 Task: Add a signature Kristen Martinez containing Have a great National Child Health Day, Kristen Martinez to email address softage.3@softage.net and add a folder Shipping and receiving
Action: Mouse moved to (90, 108)
Screenshot: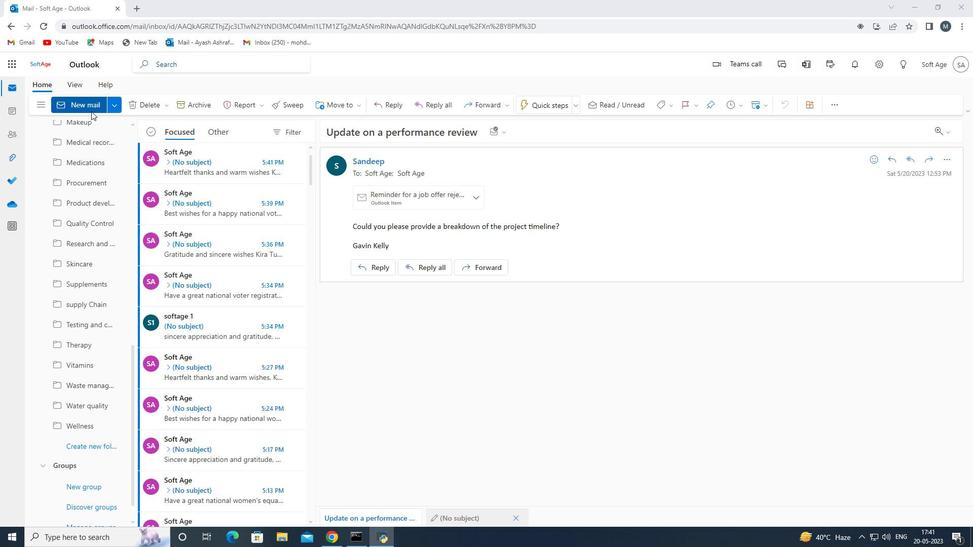 
Action: Mouse pressed left at (90, 108)
Screenshot: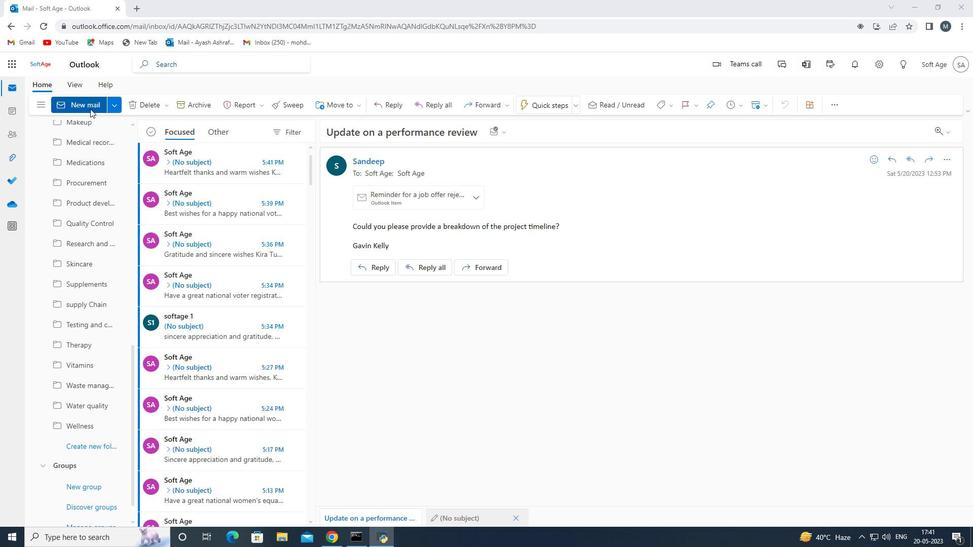 
Action: Mouse moved to (379, 155)
Screenshot: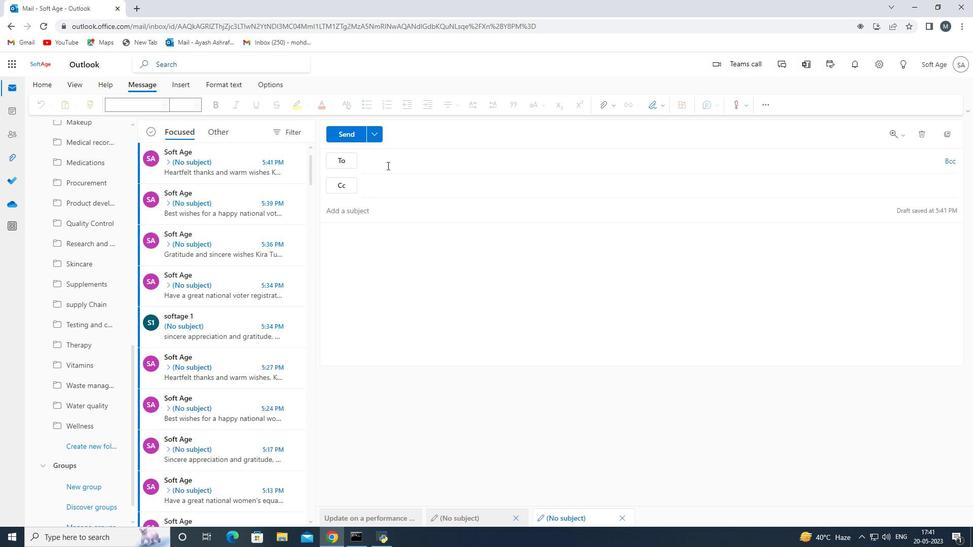 
Action: Mouse pressed left at (379, 155)
Screenshot: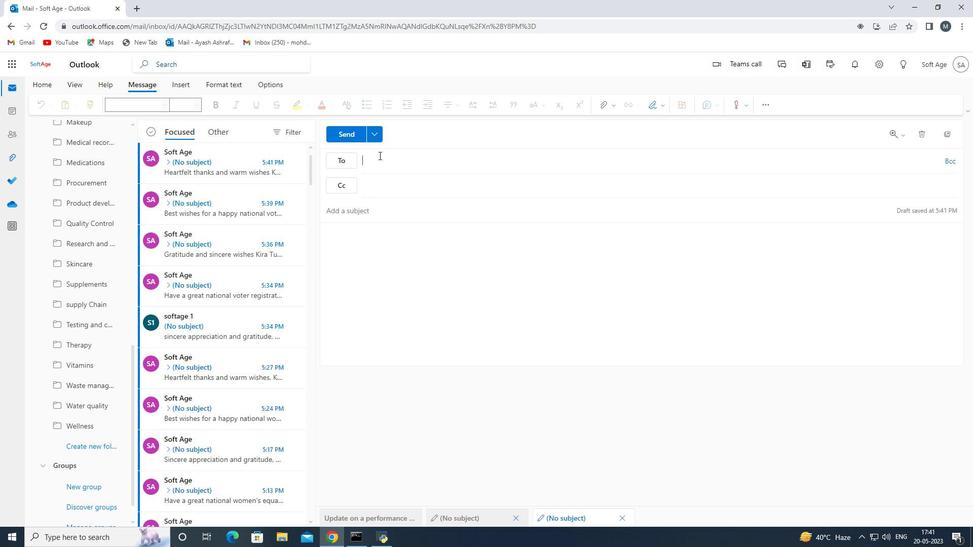 
Action: Mouse moved to (654, 107)
Screenshot: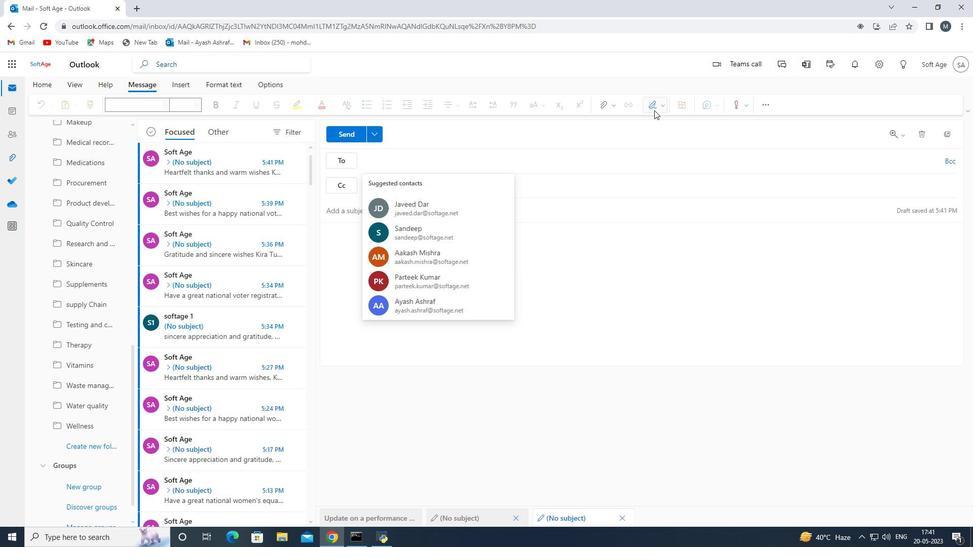 
Action: Mouse pressed left at (654, 107)
Screenshot: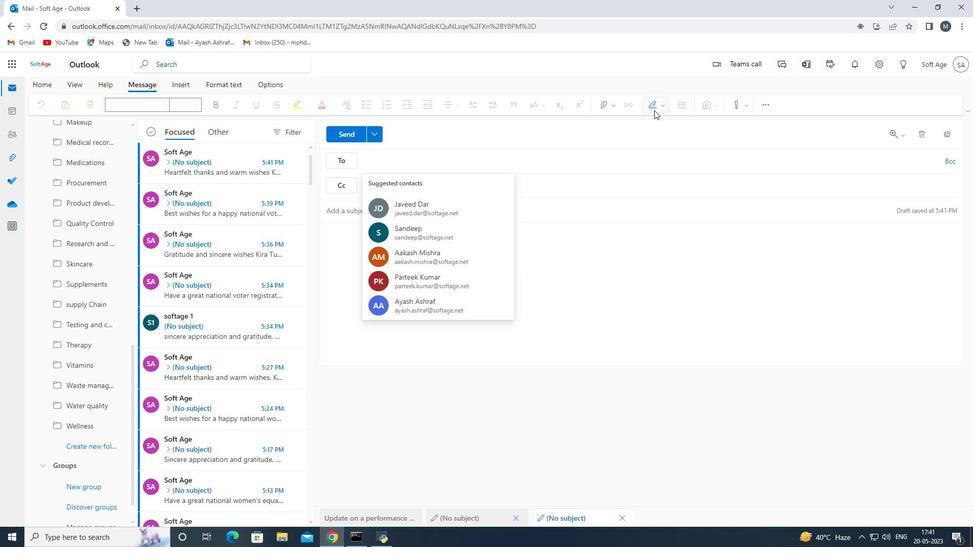 
Action: Mouse moved to (631, 153)
Screenshot: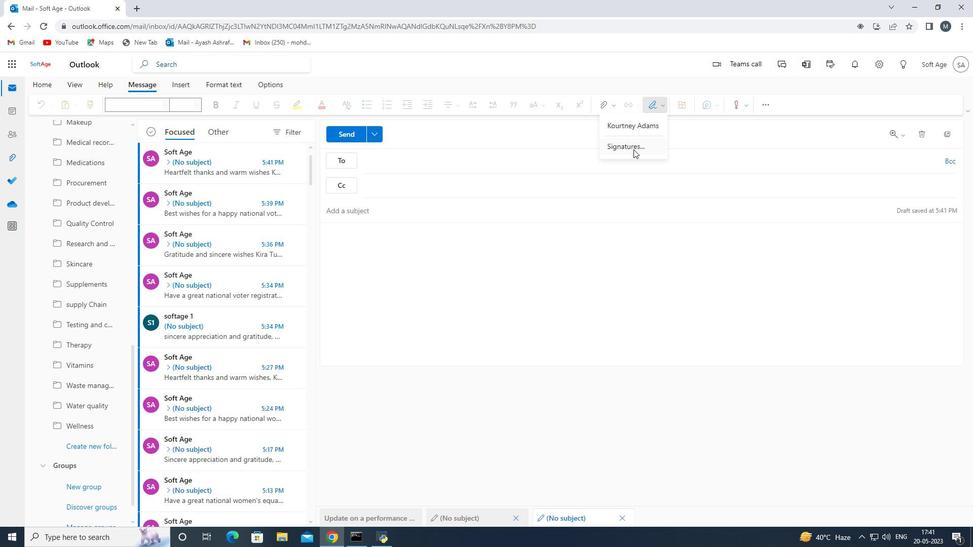
Action: Mouse pressed left at (631, 153)
Screenshot: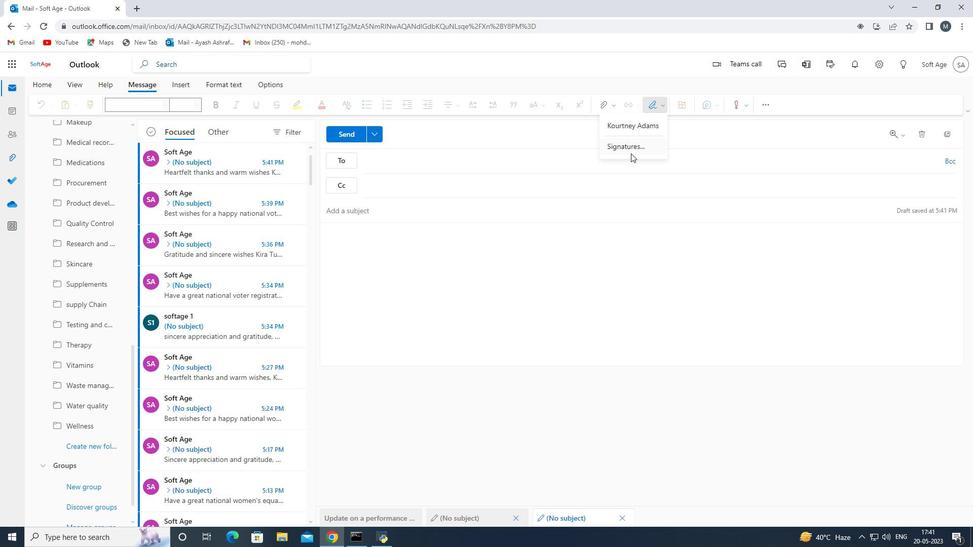 
Action: Mouse moved to (678, 186)
Screenshot: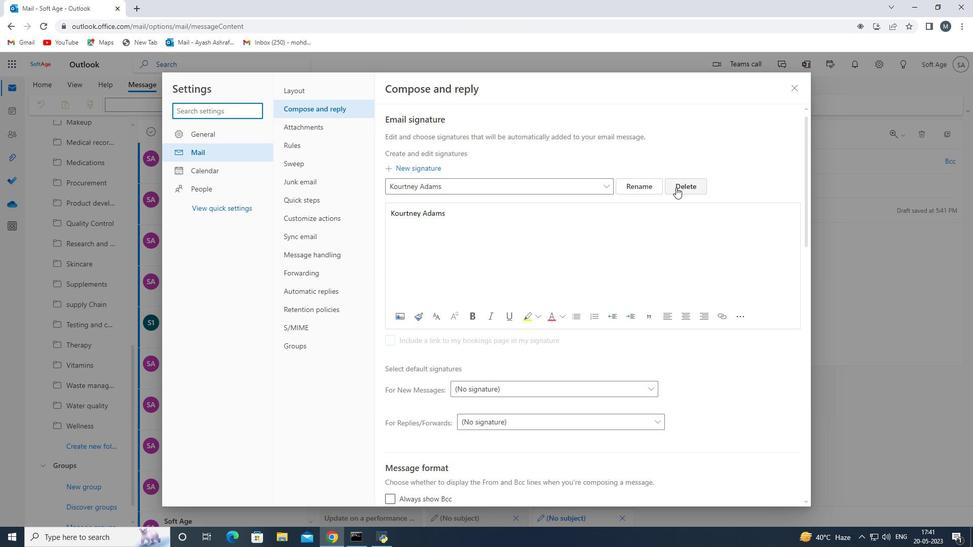 
Action: Mouse pressed left at (678, 186)
Screenshot: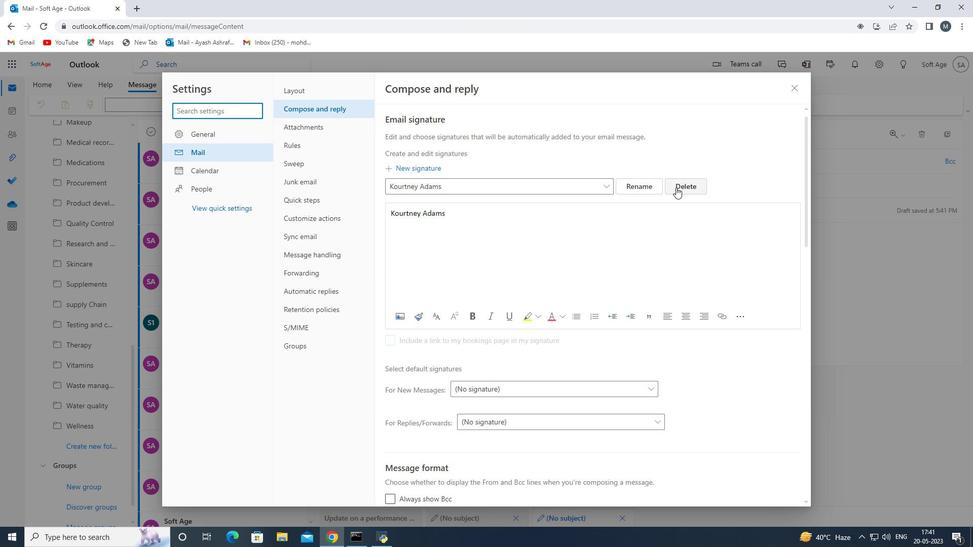 
Action: Mouse moved to (519, 188)
Screenshot: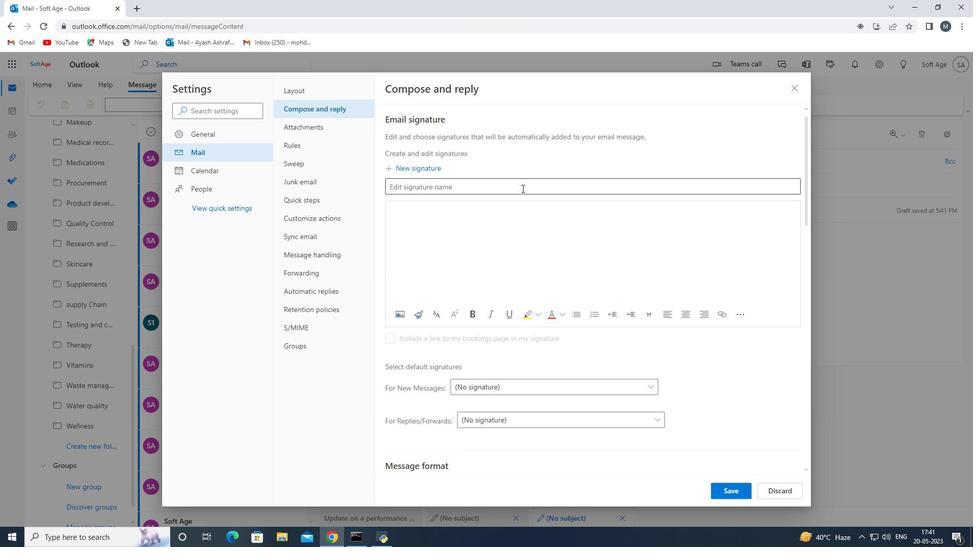 
Action: Mouse pressed left at (519, 188)
Screenshot: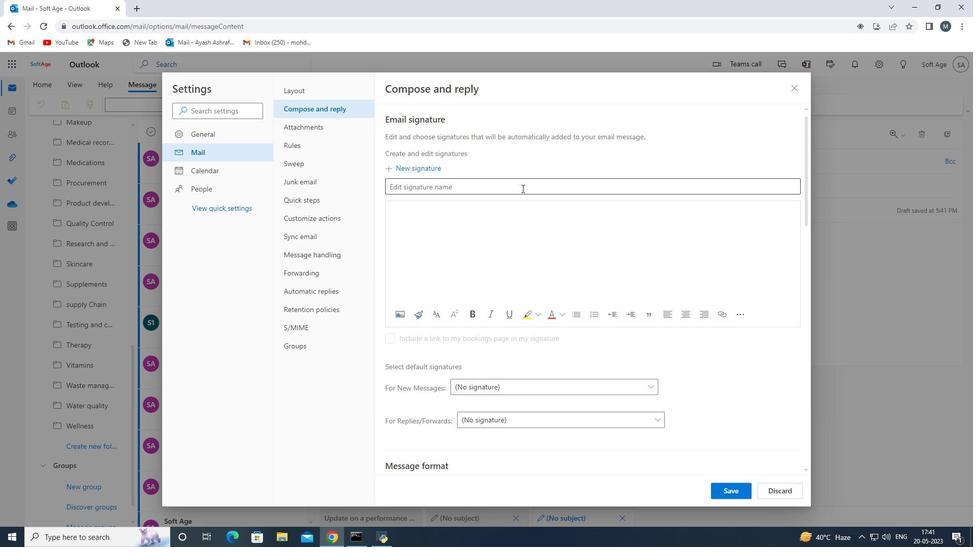 
Action: Mouse moved to (519, 188)
Screenshot: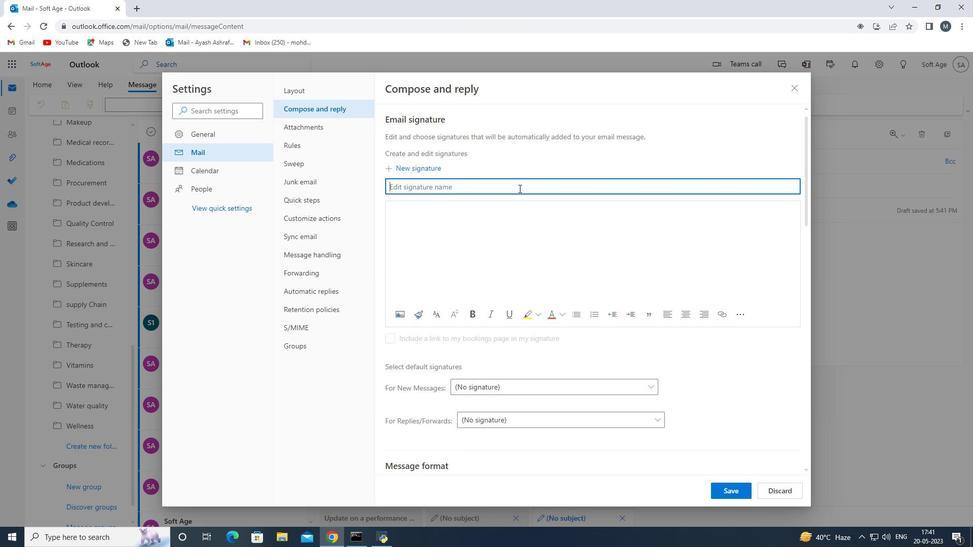 
Action: Key pressed <Key.shift>Kristen<Key.space><Key.shift>Martinez<Key.space>
Screenshot: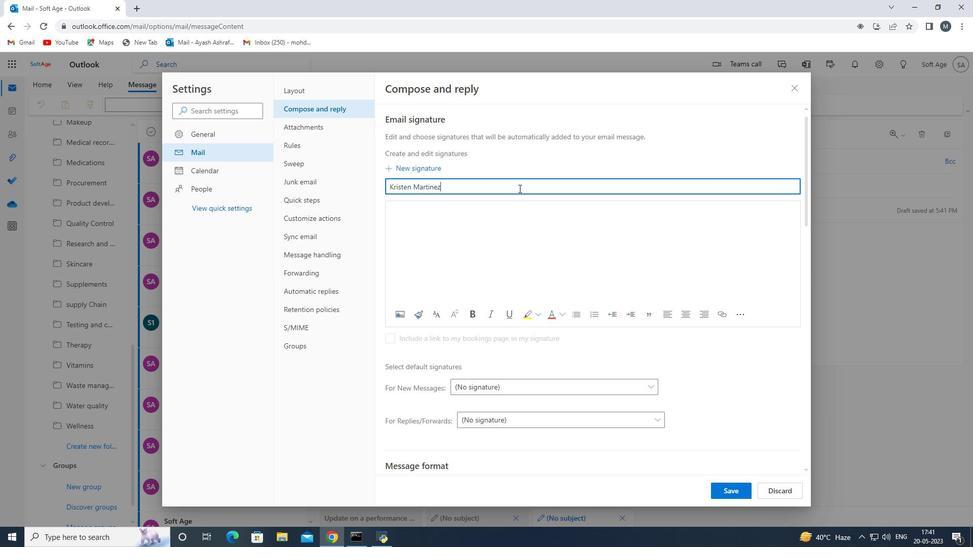 
Action: Mouse moved to (490, 239)
Screenshot: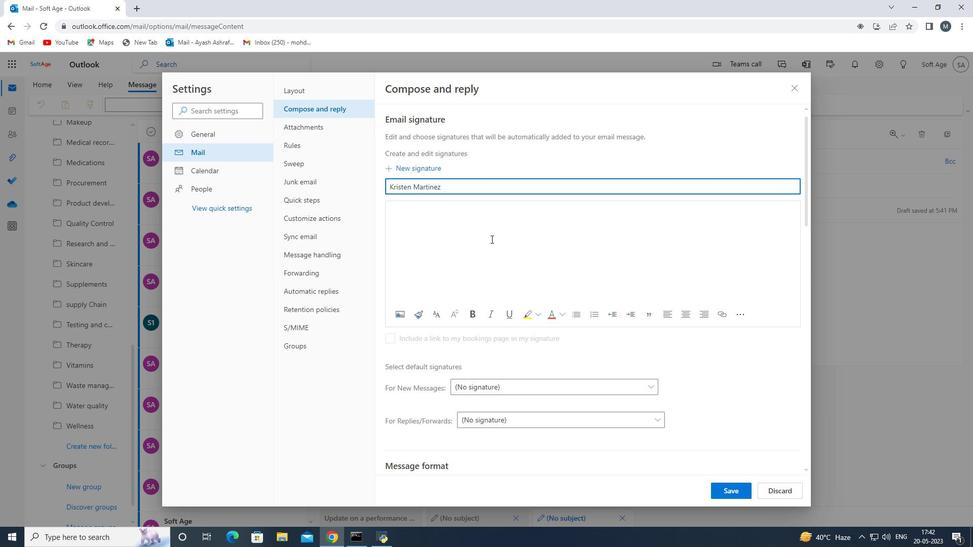 
Action: Mouse pressed left at (490, 239)
Screenshot: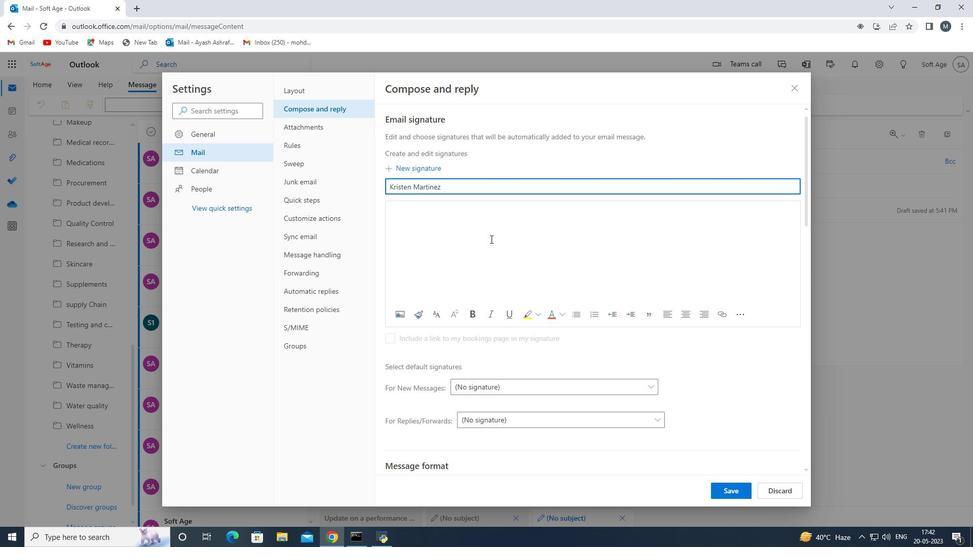 
Action: Key pressed <Key.enter><Key.shift>Kristen<Key.space><Key.shift><Key.shift>Martinez<Key.space>
Screenshot: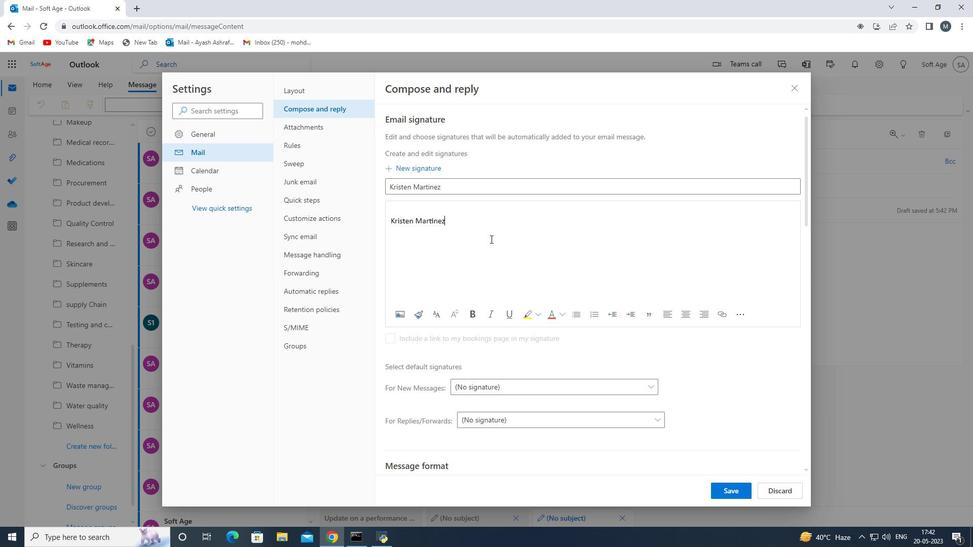 
Action: Mouse moved to (717, 492)
Screenshot: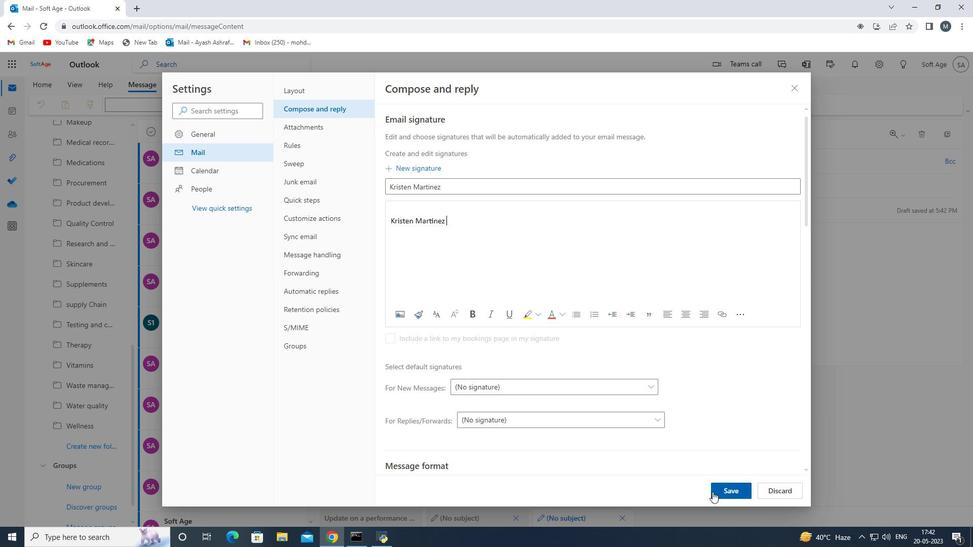 
Action: Mouse pressed left at (717, 492)
Screenshot: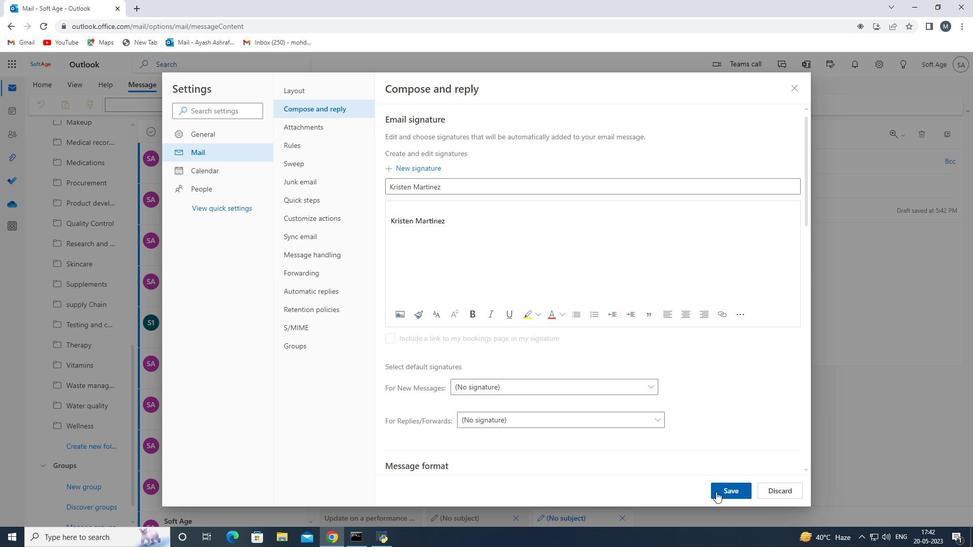
Action: Mouse moved to (797, 88)
Screenshot: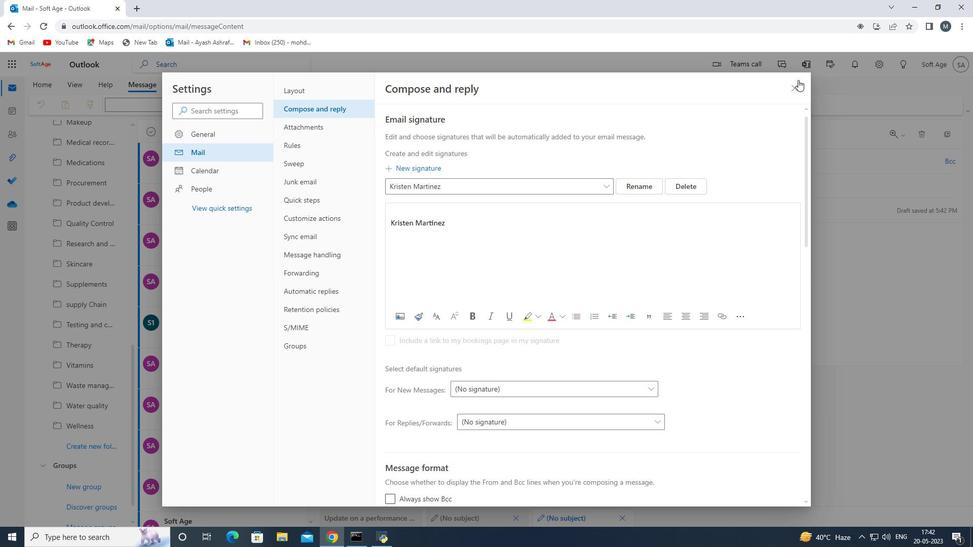 
Action: Mouse pressed left at (797, 88)
Screenshot: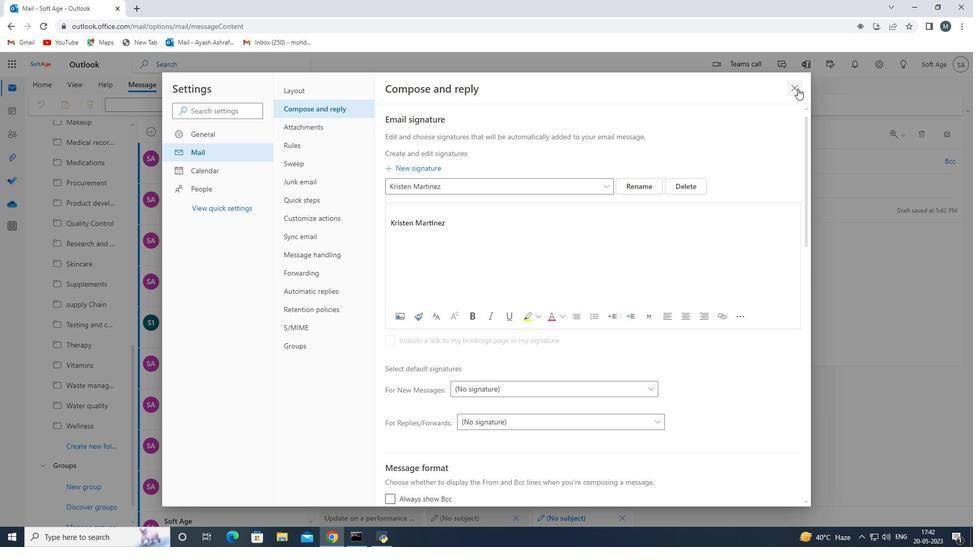 
Action: Mouse moved to (409, 254)
Screenshot: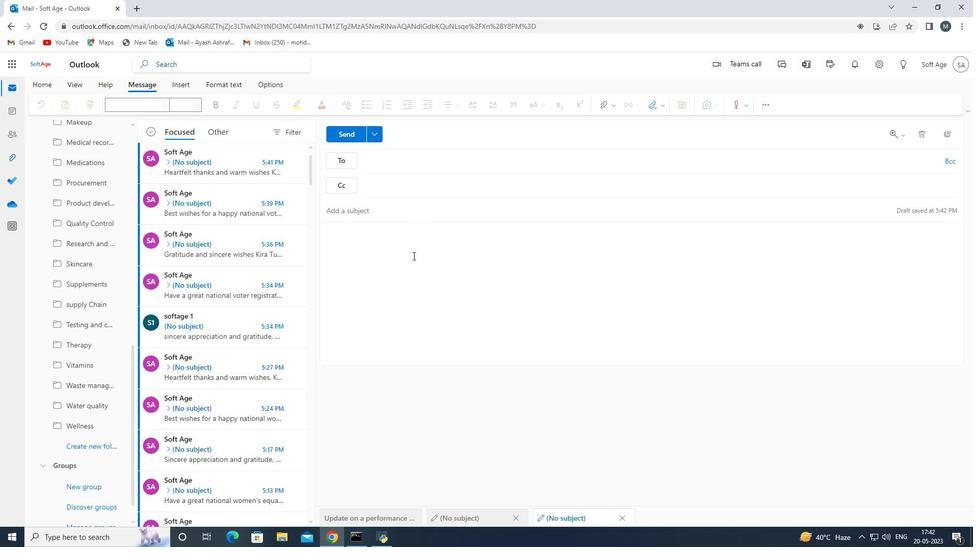 
Action: Mouse pressed left at (409, 254)
Screenshot: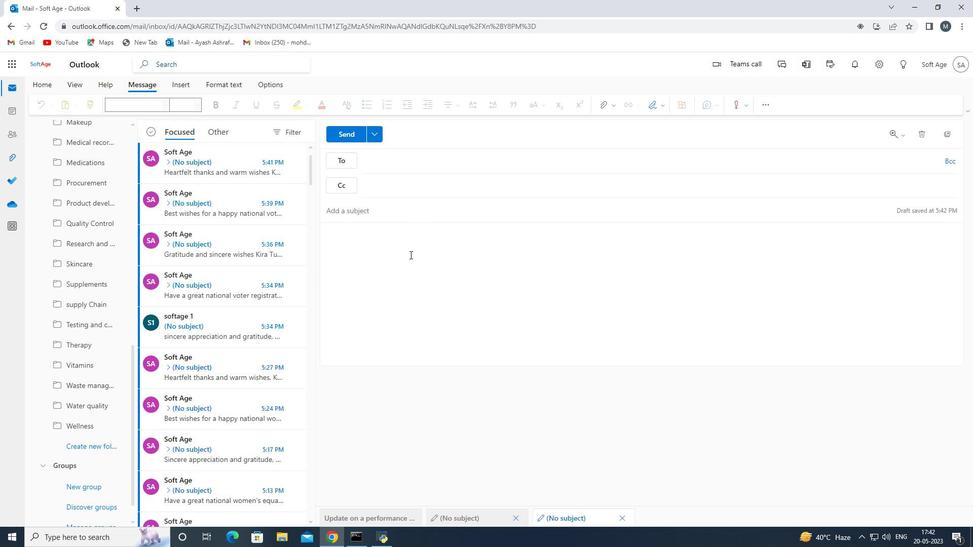 
Action: Mouse moved to (656, 110)
Screenshot: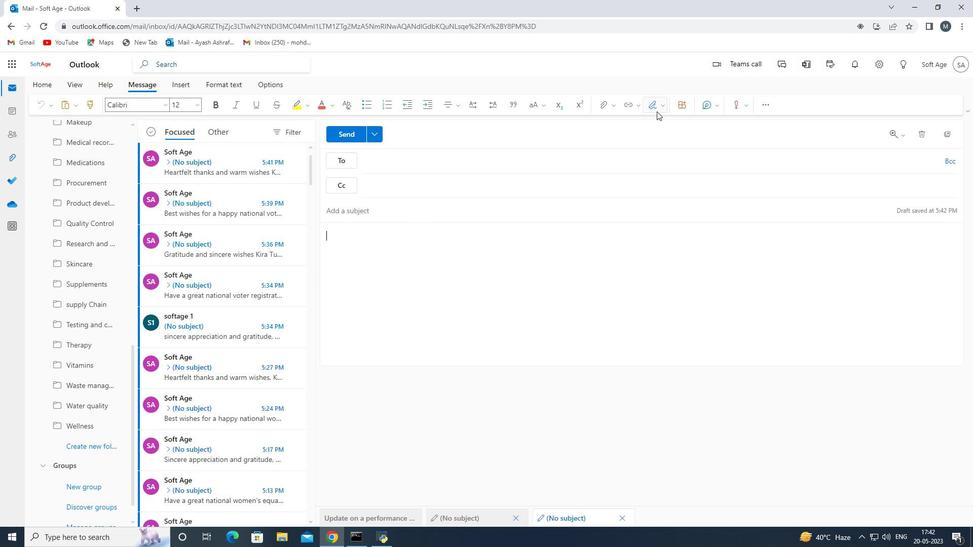 
Action: Mouse pressed left at (656, 110)
Screenshot: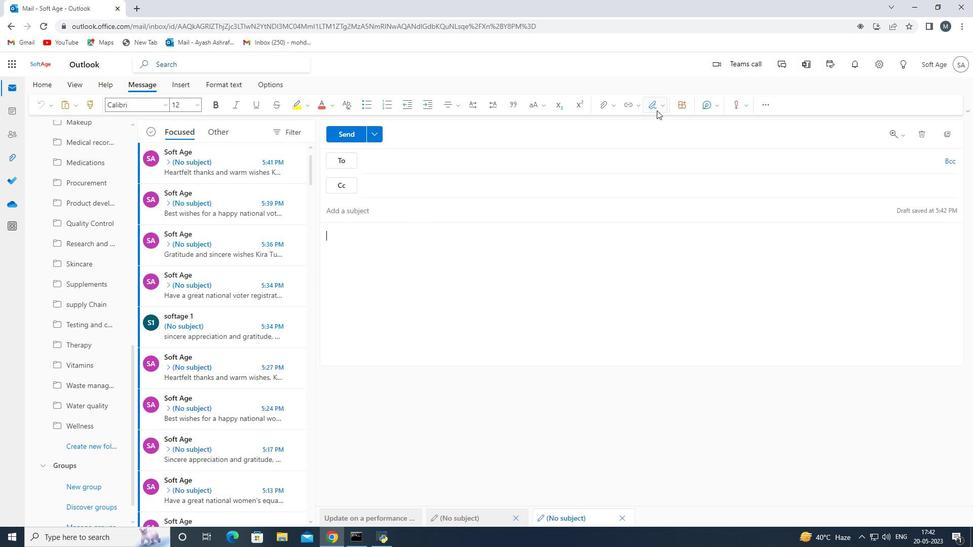 
Action: Mouse moved to (643, 125)
Screenshot: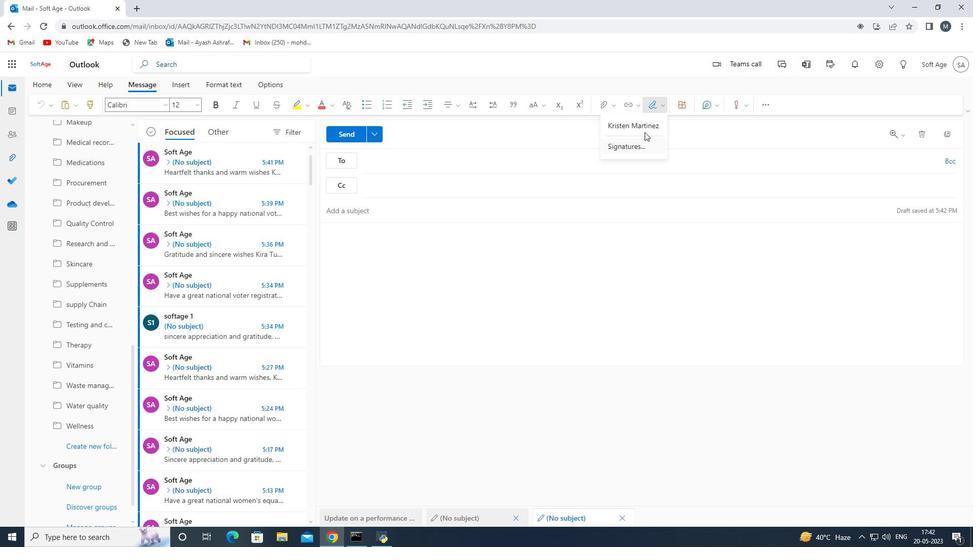 
Action: Mouse pressed left at (643, 125)
Screenshot: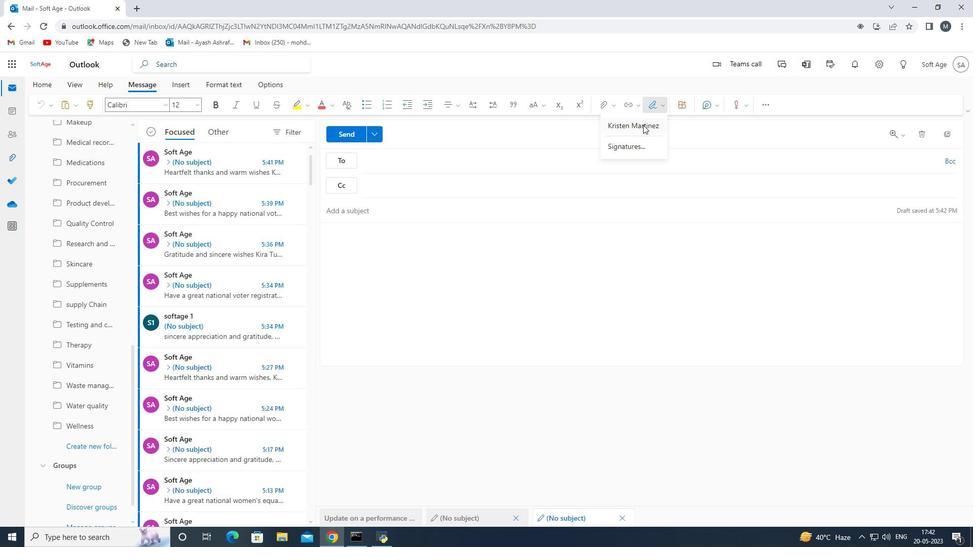 
Action: Mouse moved to (395, 227)
Screenshot: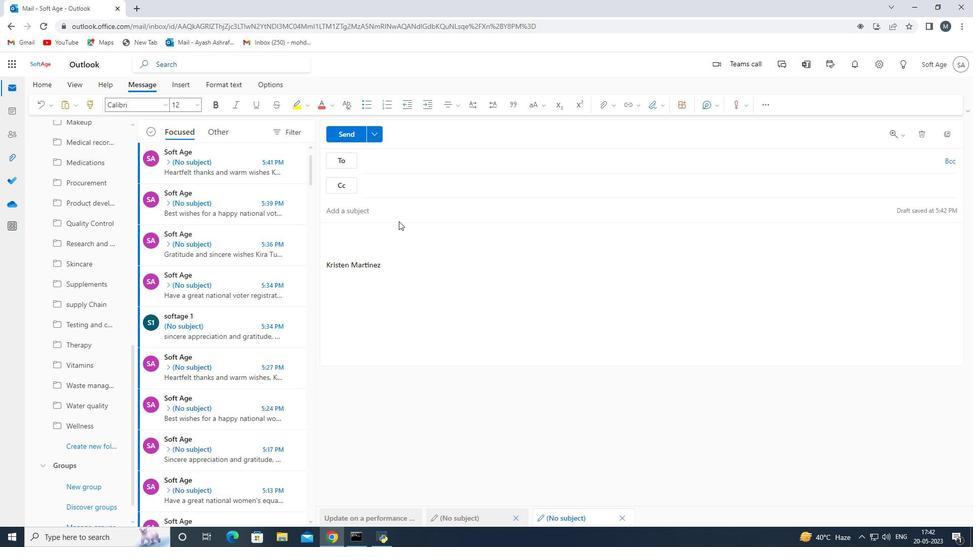 
Action: Mouse pressed left at (395, 227)
Screenshot: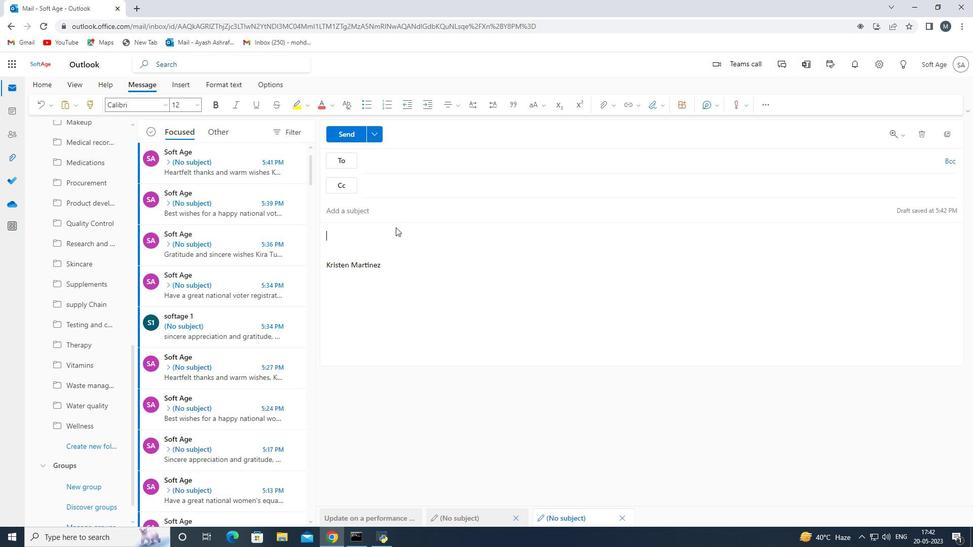 
Action: Key pressed hav
Screenshot: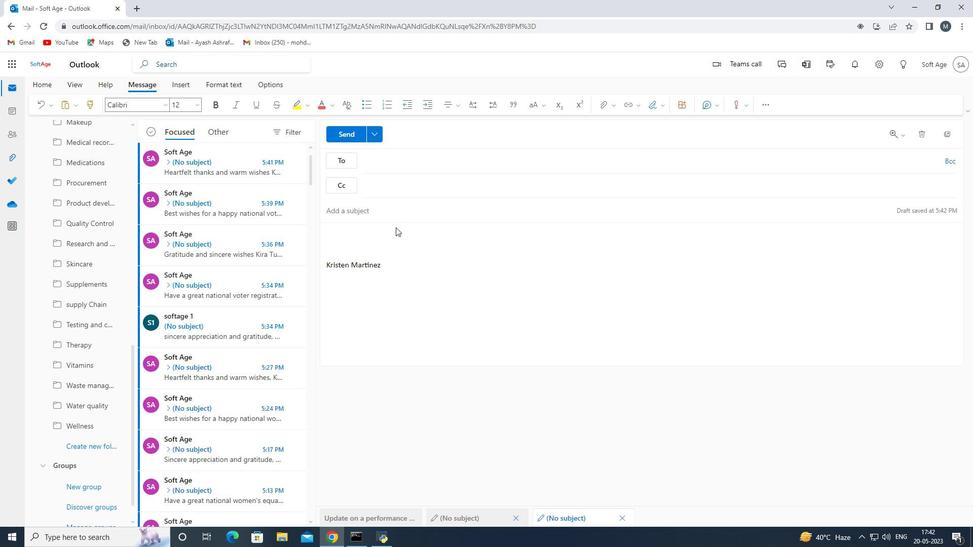 
Action: Mouse moved to (398, 239)
Screenshot: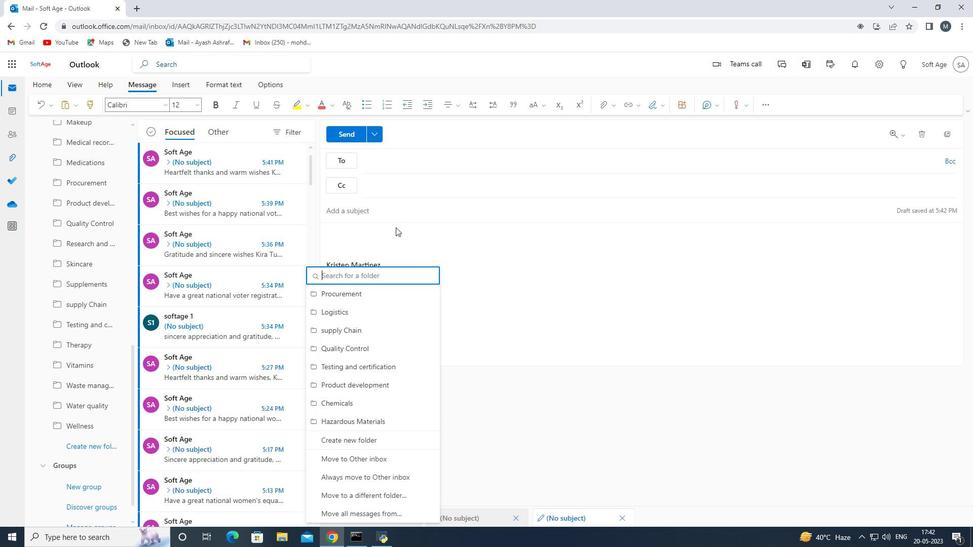 
Action: Mouse pressed left at (398, 239)
Screenshot: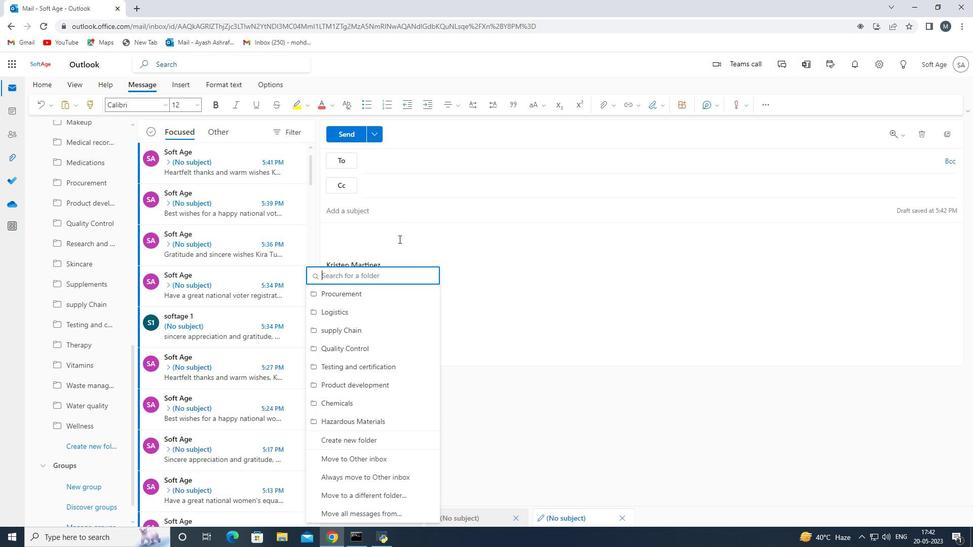 
Action: Mouse moved to (379, 244)
Screenshot: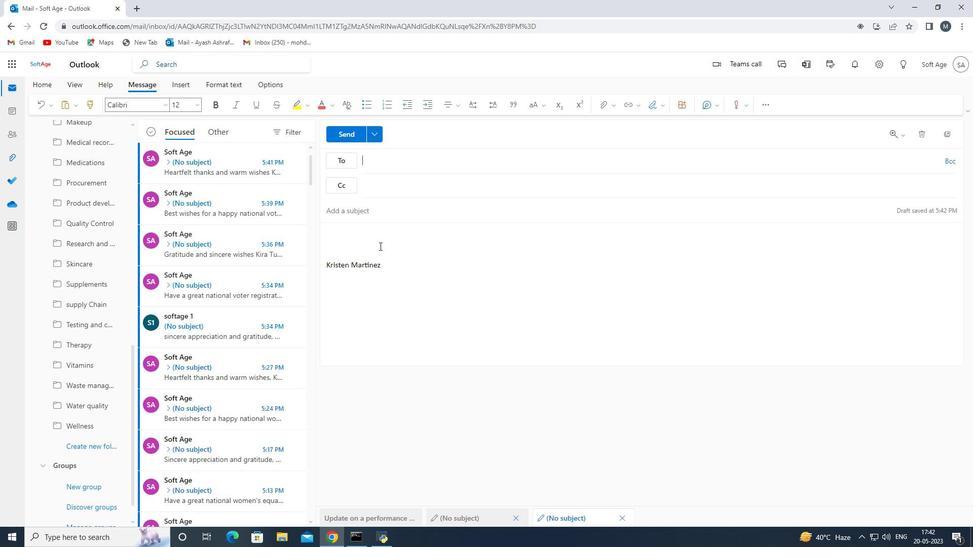 
Action: Mouse pressed left at (379, 244)
Screenshot: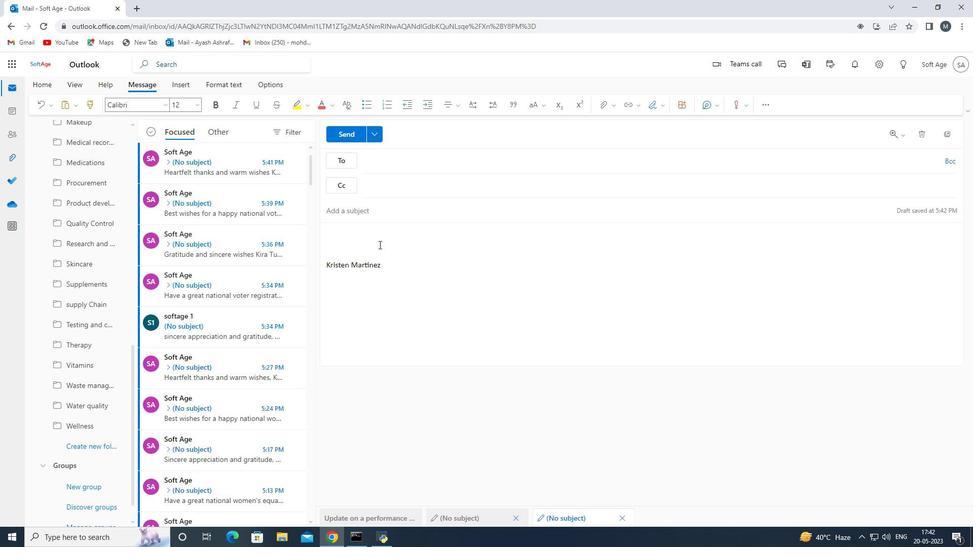 
Action: Mouse moved to (361, 232)
Screenshot: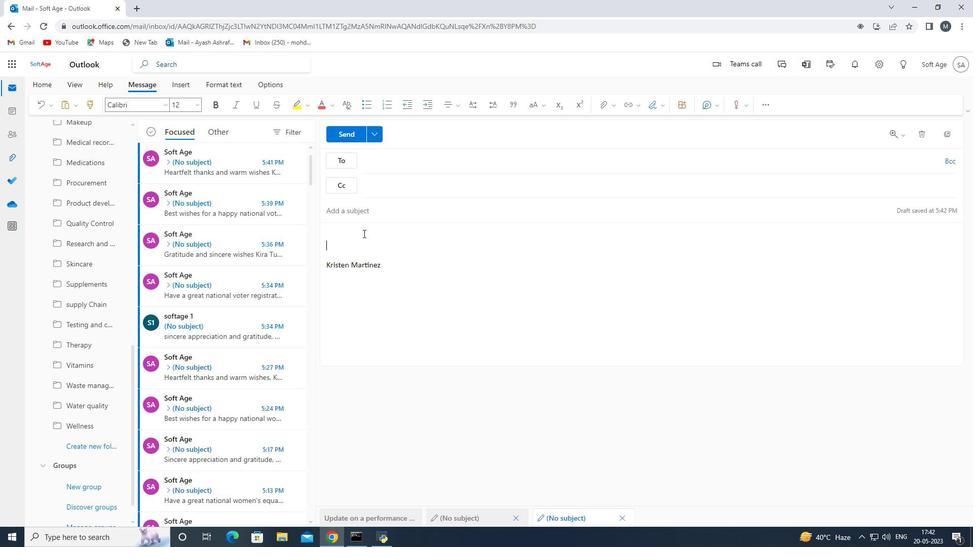 
Action: Mouse pressed left at (361, 232)
Screenshot: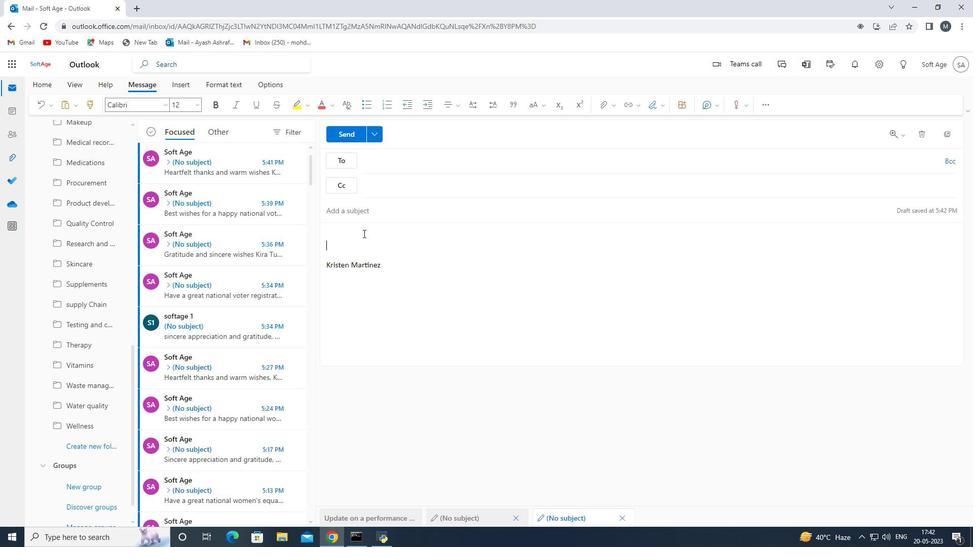 
Action: Key pressed <Key.shift>have<Key.space><Key.backspace><Key.backspace><Key.backspace><Key.backspace><Key.backspace><Key.shift>Have<Key.space>a<Key.space>great<Key.space>national<Key.space>child<Key.space>health<Key.space>day<Key.space>
Screenshot: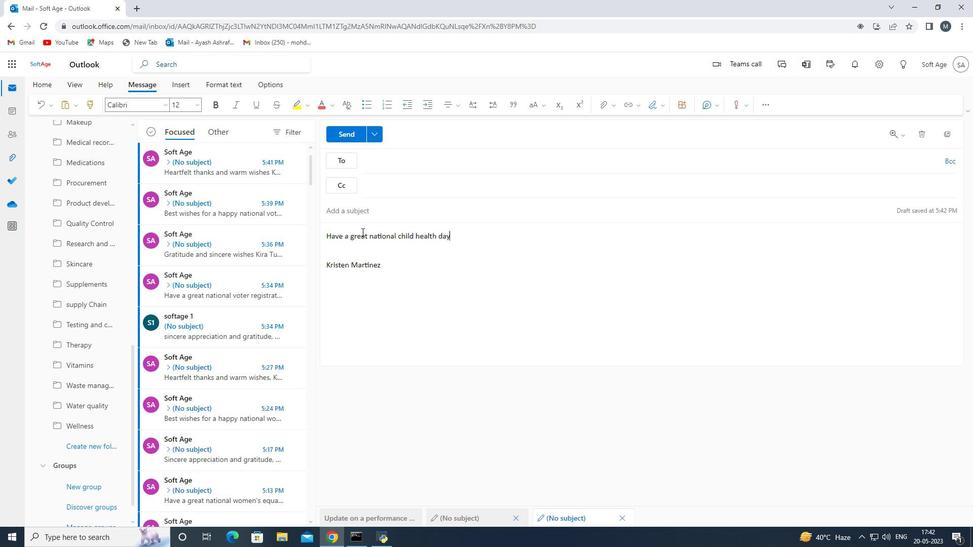 
Action: Mouse moved to (390, 164)
Screenshot: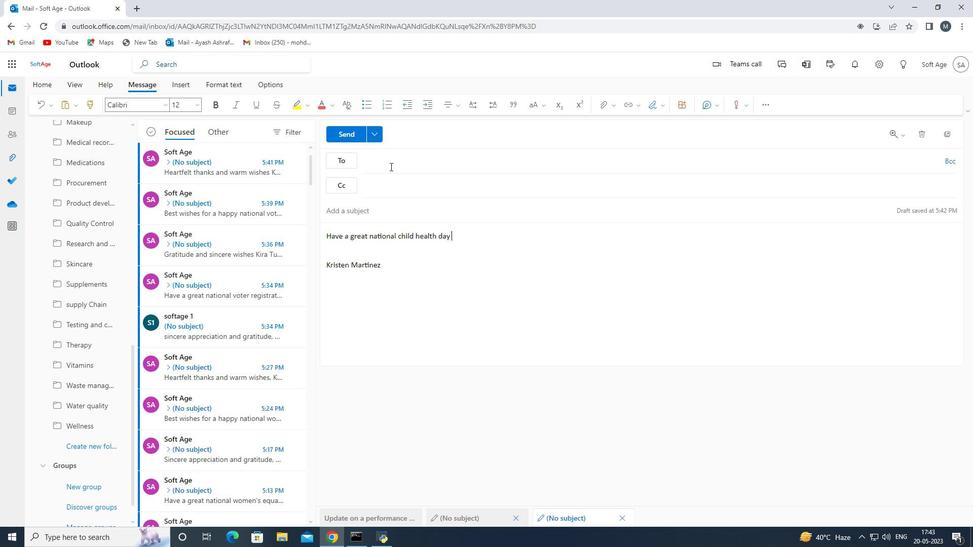 
Action: Mouse pressed left at (390, 164)
Screenshot: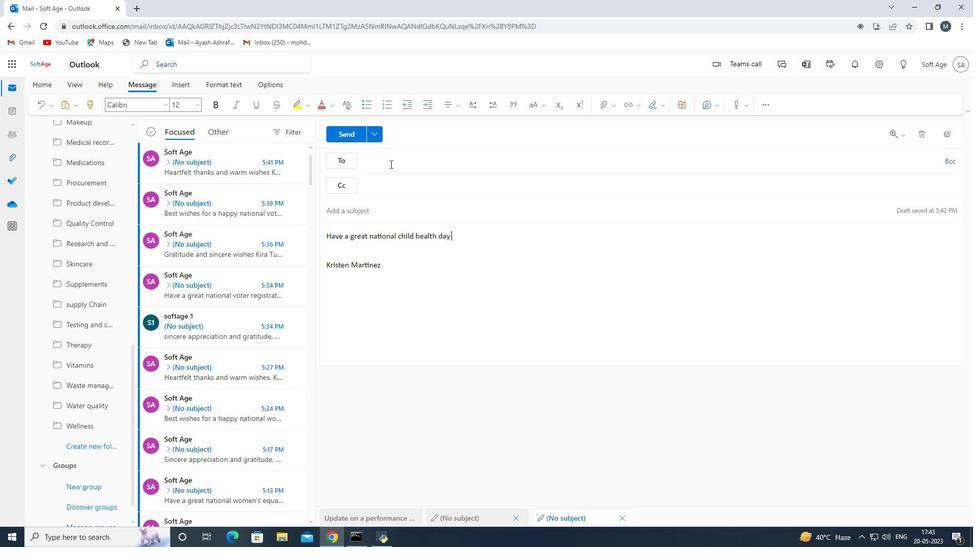
Action: Key pressed softage.3<Key.shift>@softage,
Screenshot: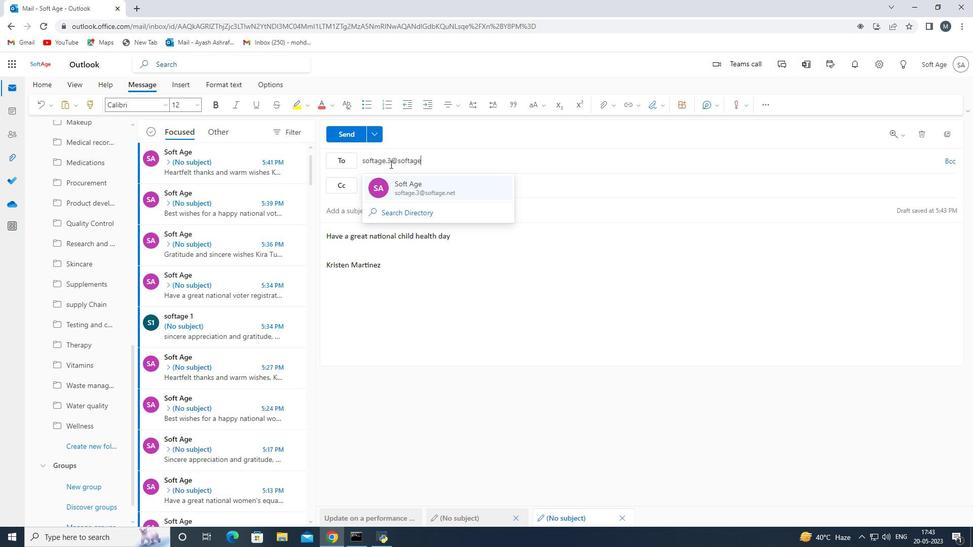 
Action: Mouse moved to (388, 163)
Screenshot: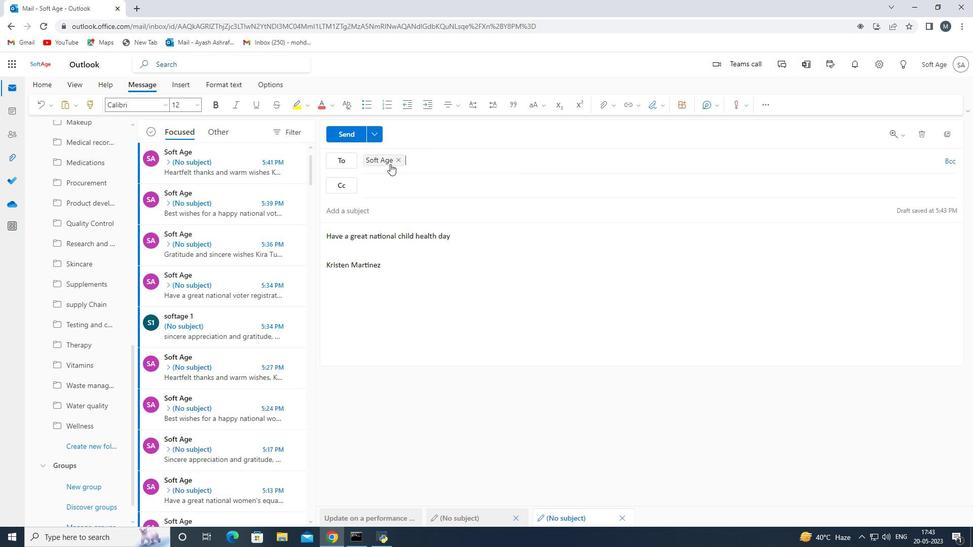 
Action: Mouse pressed left at (388, 163)
Screenshot: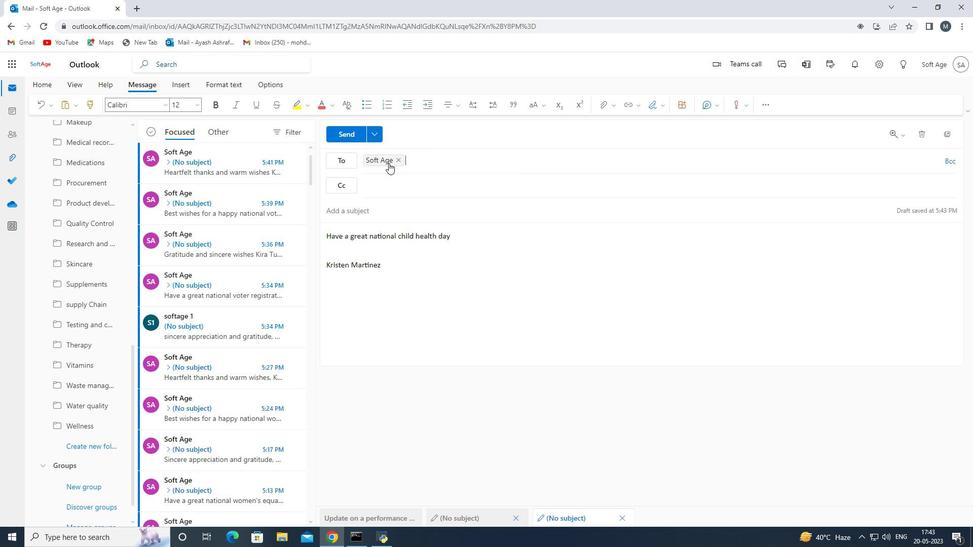 
Action: Mouse moved to (384, 160)
Screenshot: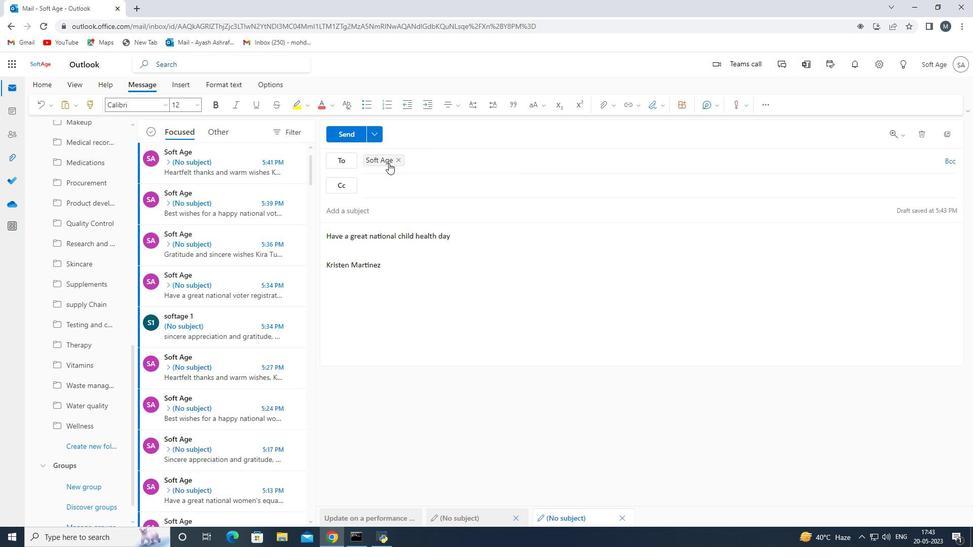 
Action: Mouse pressed left at (384, 160)
Screenshot: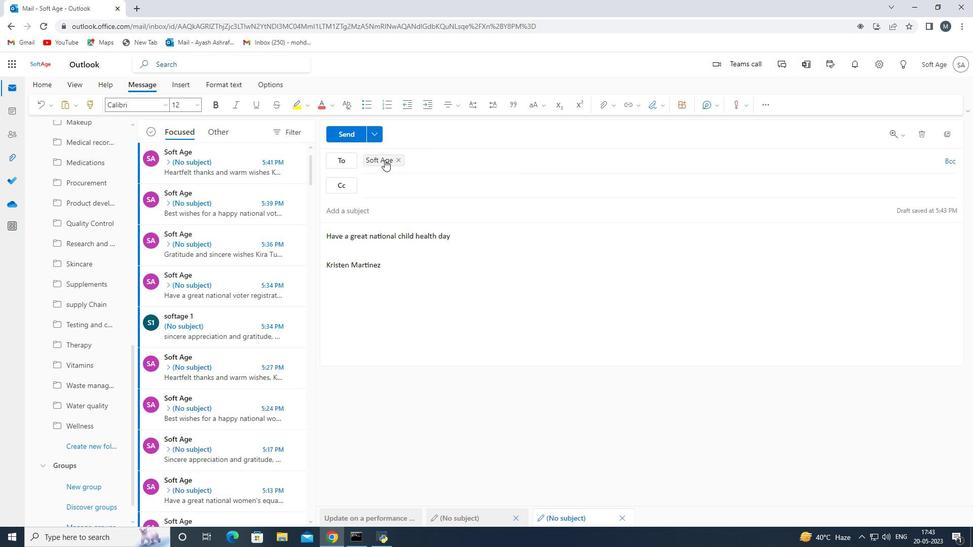 
Action: Mouse pressed left at (384, 160)
Screenshot: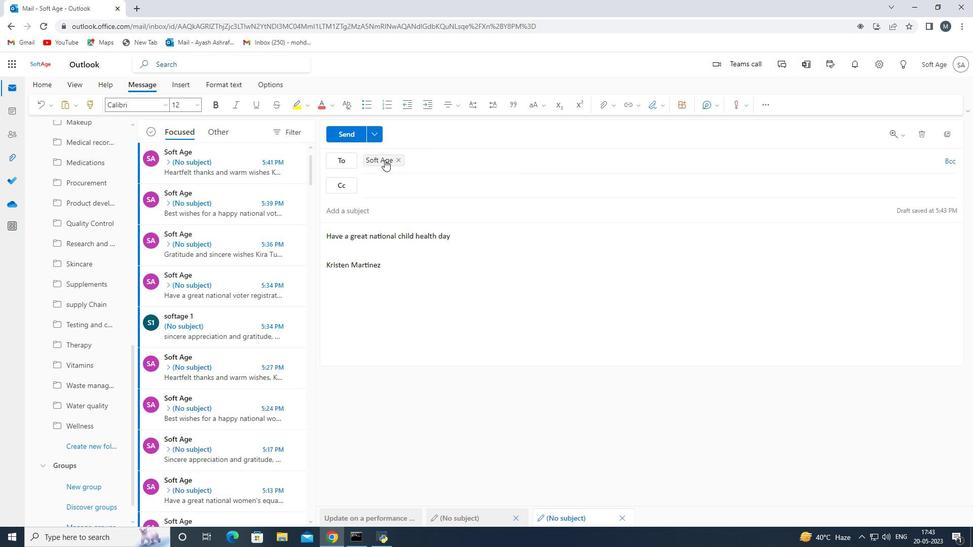 
Action: Mouse pressed left at (384, 160)
Screenshot: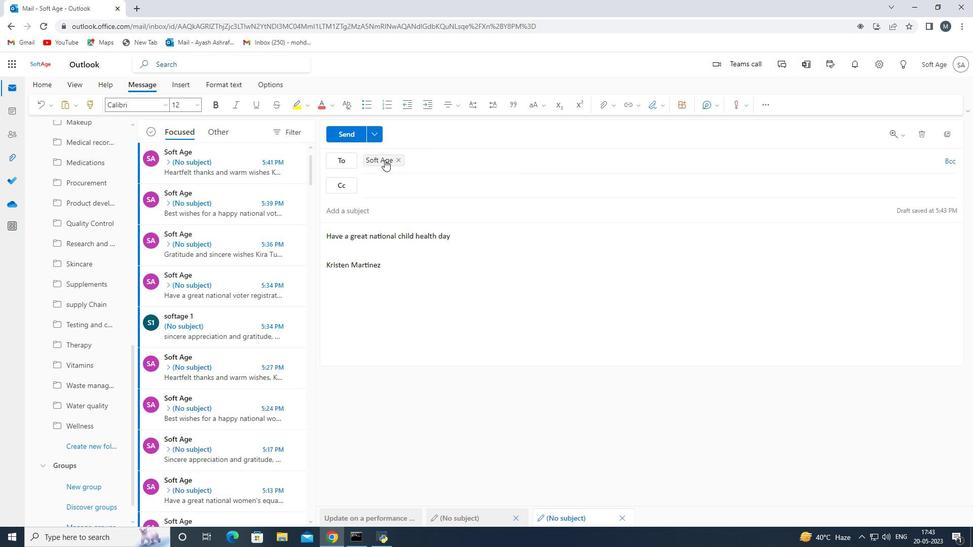 
Action: Mouse moved to (684, 78)
Screenshot: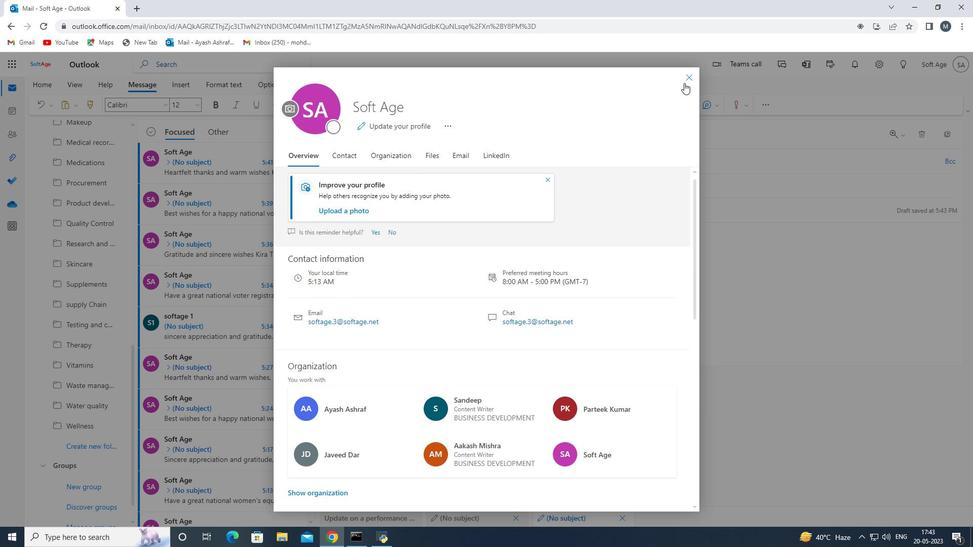 
Action: Mouse pressed left at (684, 78)
Screenshot: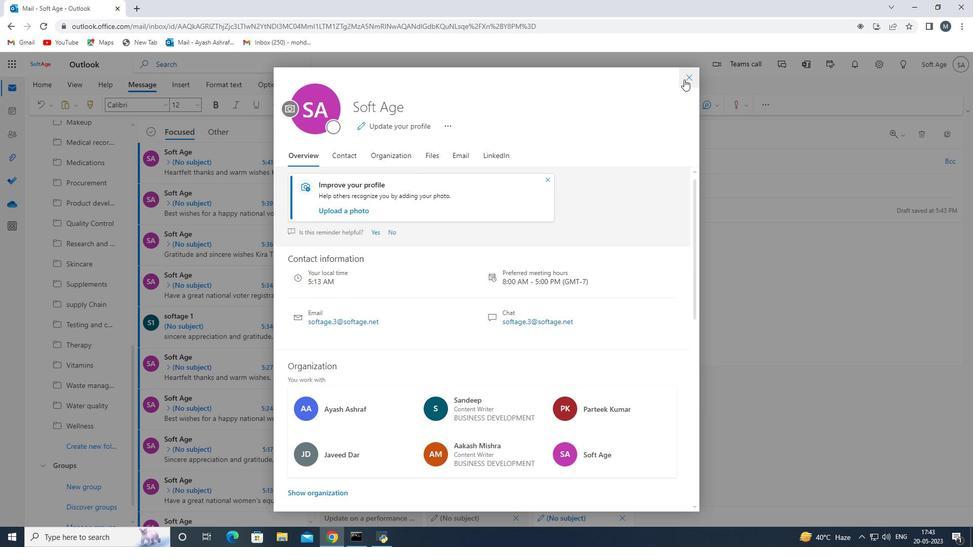
Action: Mouse moved to (400, 162)
Screenshot: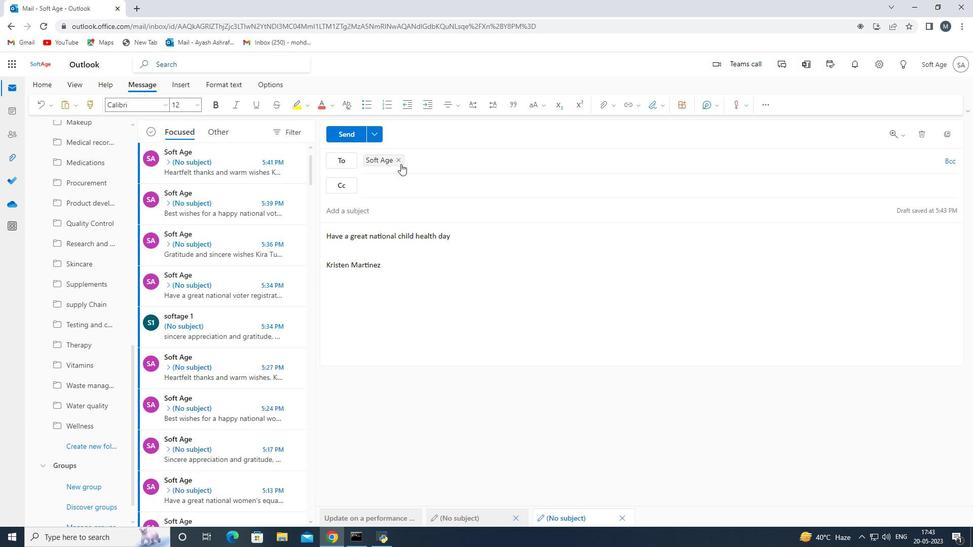 
Action: Mouse pressed left at (400, 162)
Screenshot: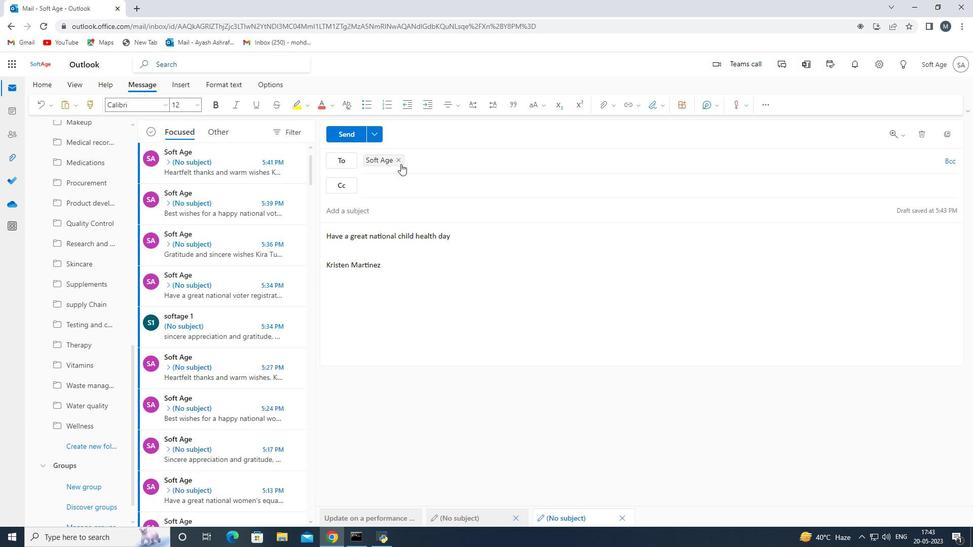 
Action: Mouse moved to (399, 166)
Screenshot: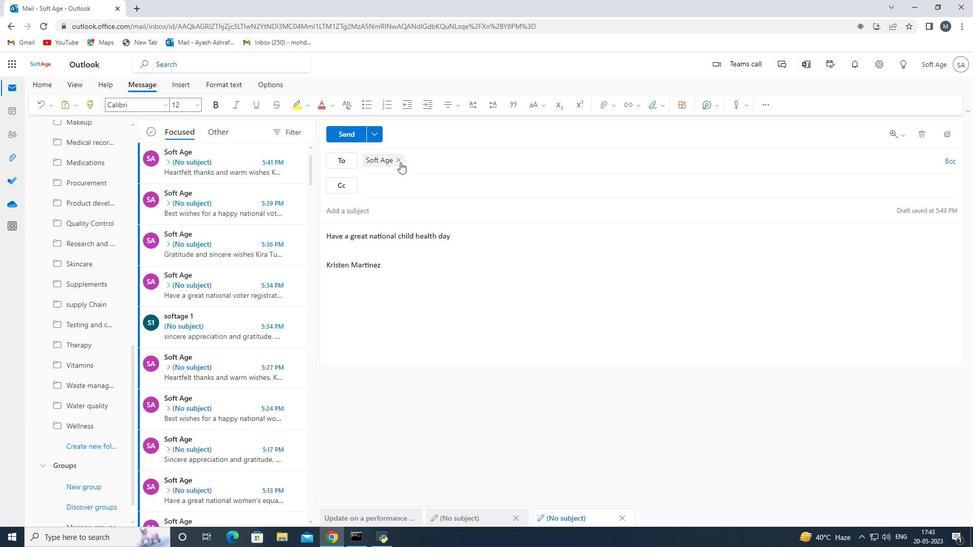 
Action: Key pressed so
Screenshot: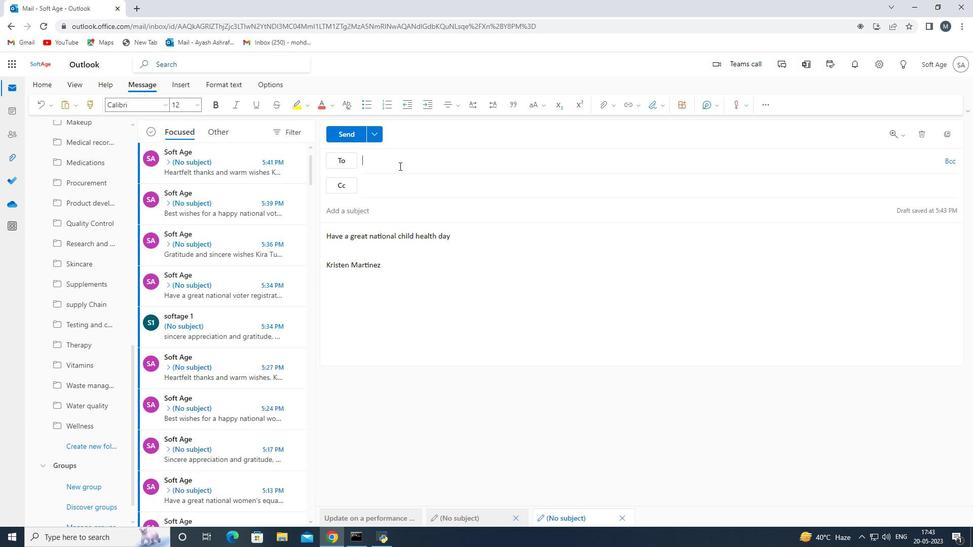 
Action: Mouse moved to (399, 167)
Screenshot: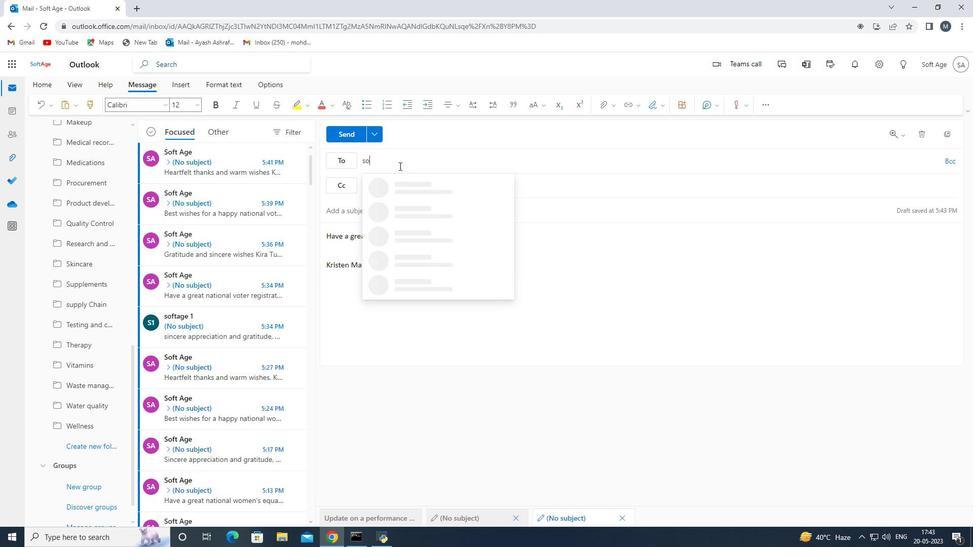 
Action: Key pressed ftage.3<Key.shift>@softage.net
Screenshot: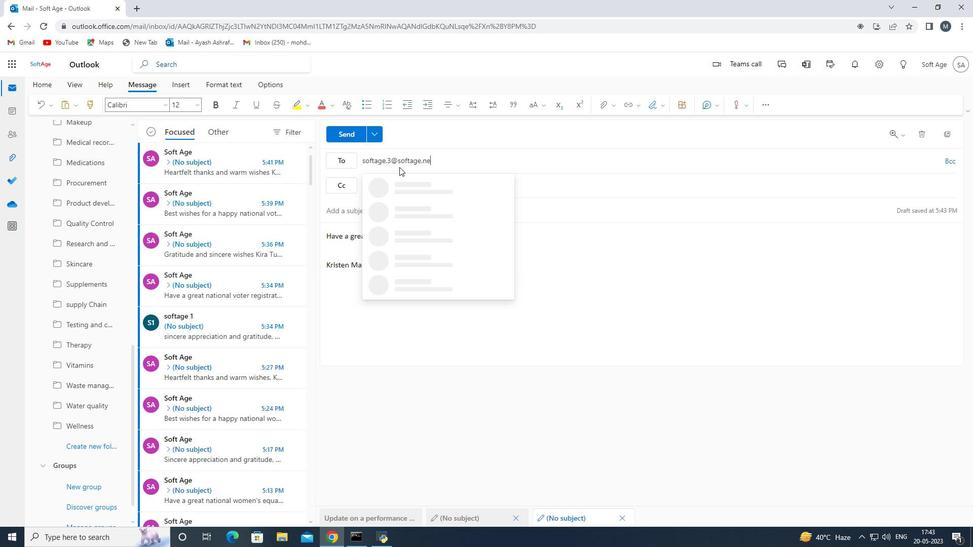 
Action: Mouse moved to (405, 185)
Screenshot: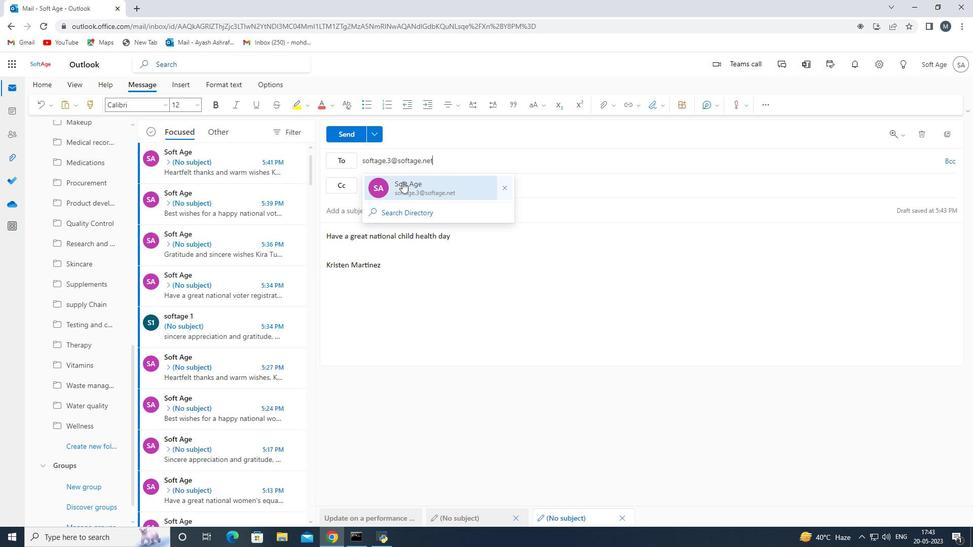 
Action: Mouse pressed left at (405, 185)
Screenshot: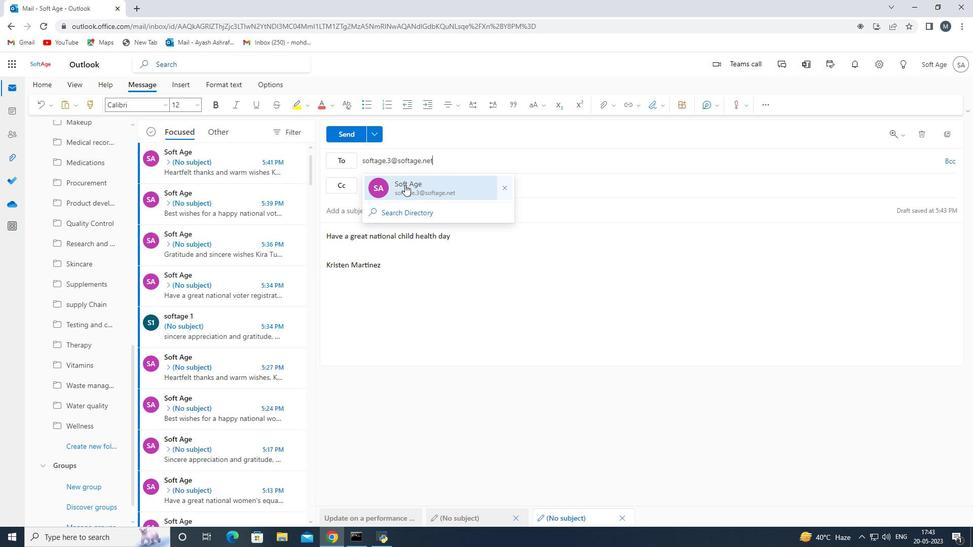 
Action: Mouse moved to (88, 448)
Screenshot: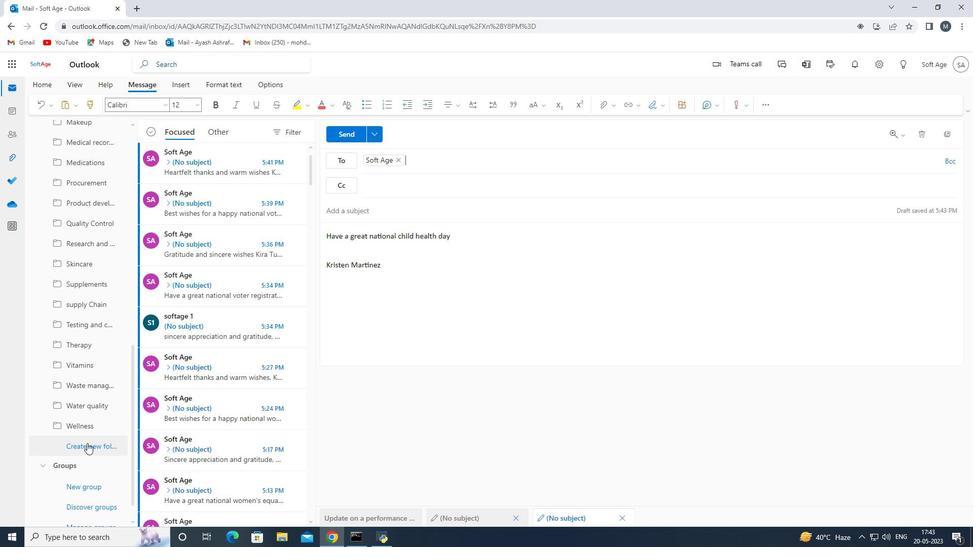 
Action: Mouse pressed left at (88, 448)
Screenshot: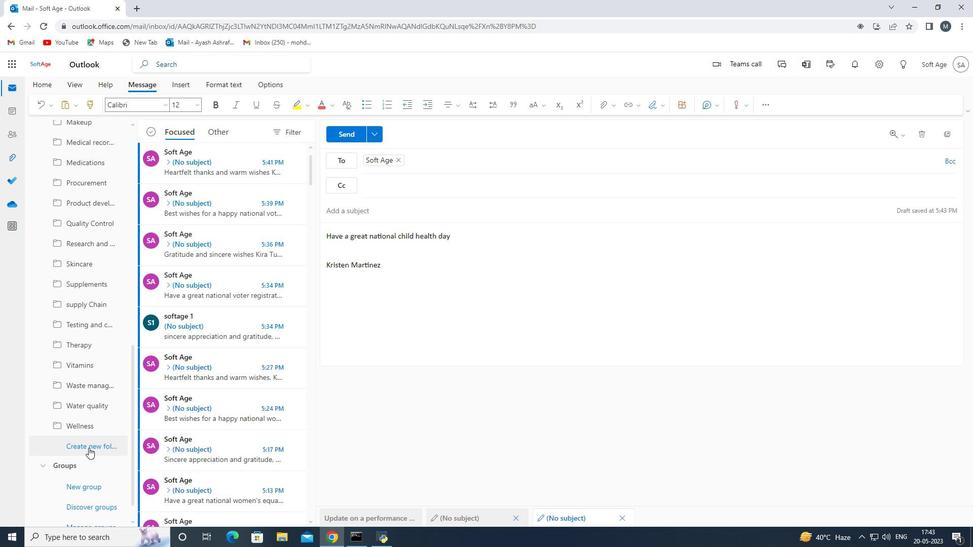 
Action: Mouse moved to (211, 412)
Screenshot: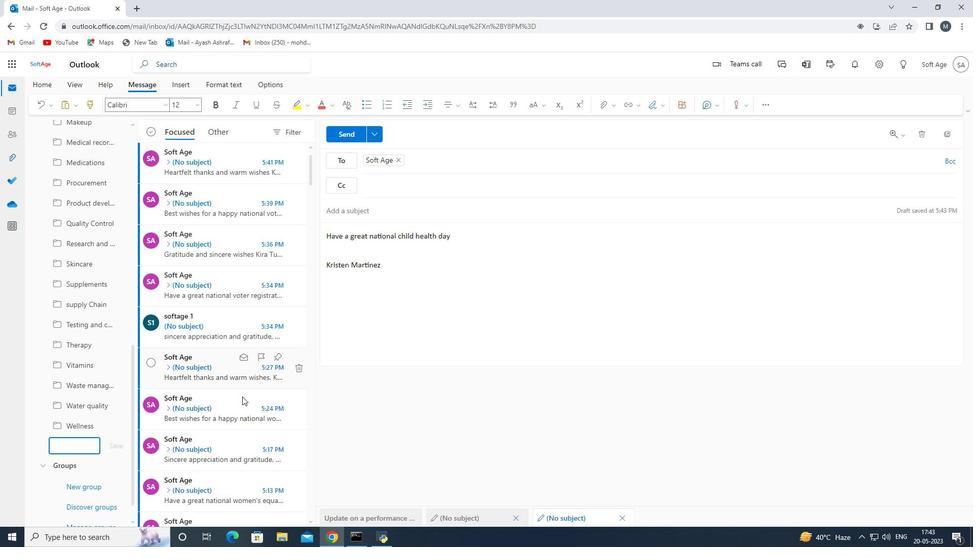 
Action: Key pressed <Key.shift>Shopping<Key.space>and<Key.space>recei<Key.backspace>ib<Key.backspace>ving<Key.space>
Screenshot: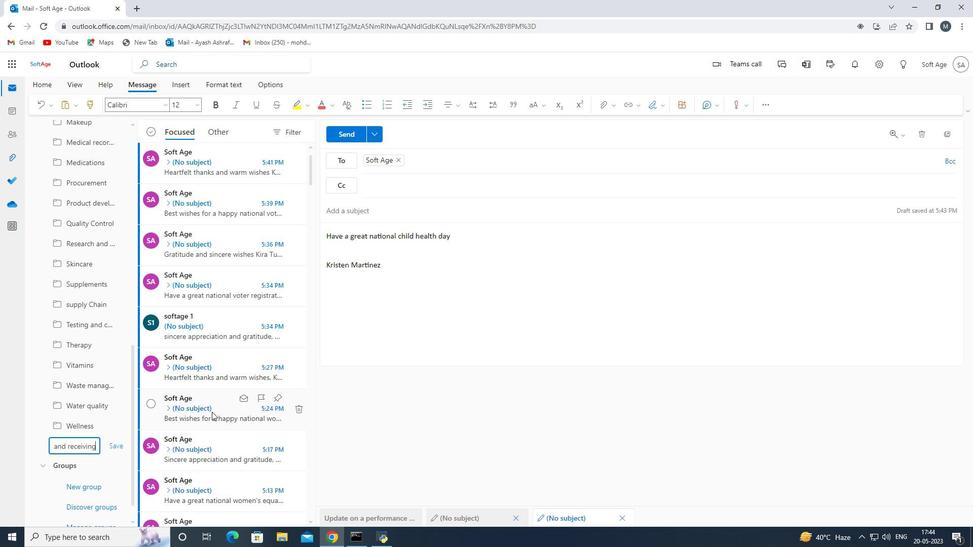 
Action: Mouse moved to (116, 448)
Screenshot: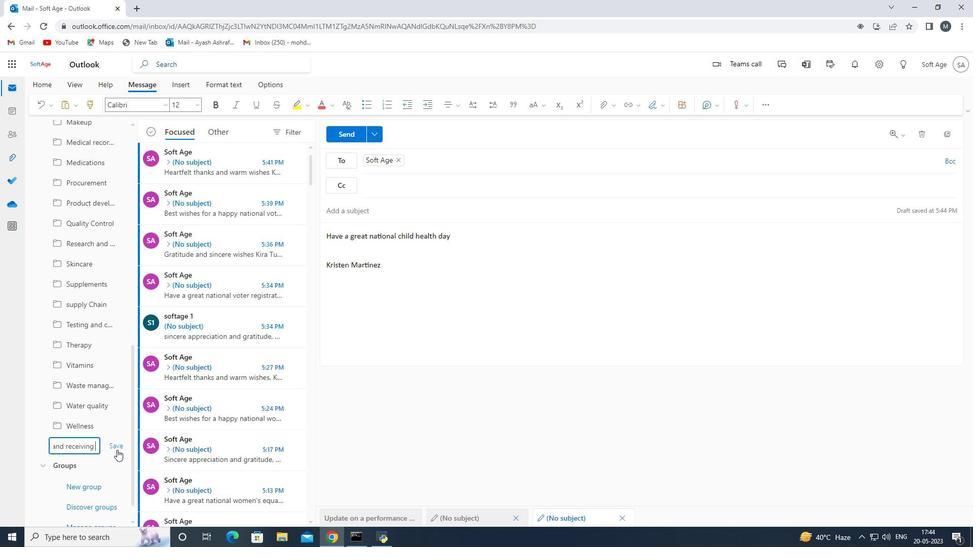 
Action: Mouse pressed left at (116, 448)
Screenshot: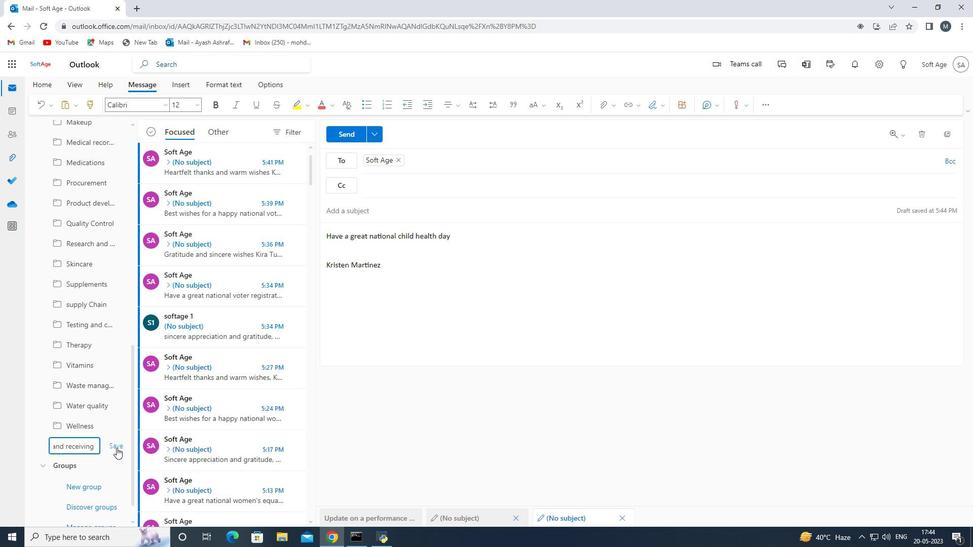 
Action: Mouse moved to (319, 382)
Screenshot: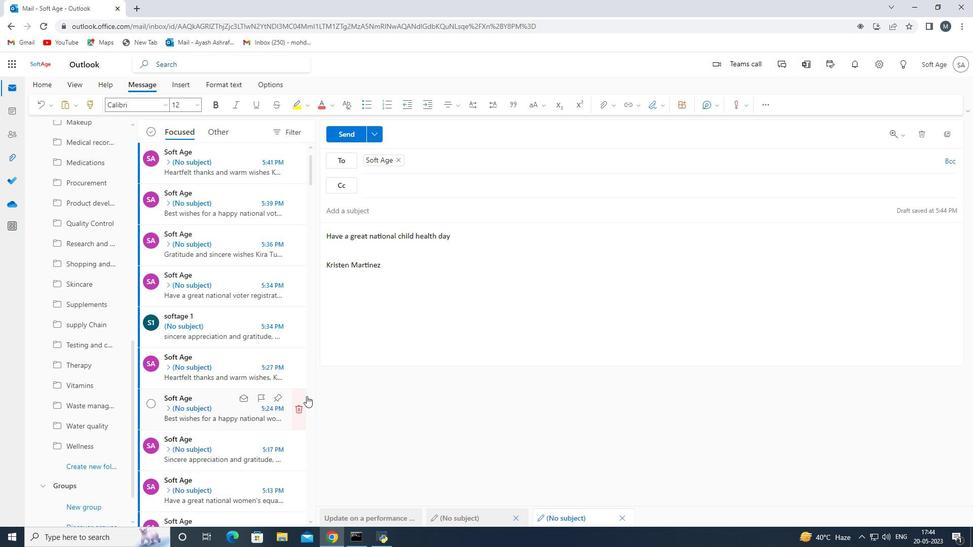 
Action: Mouse scrolled (319, 383) with delta (0, 0)
Screenshot: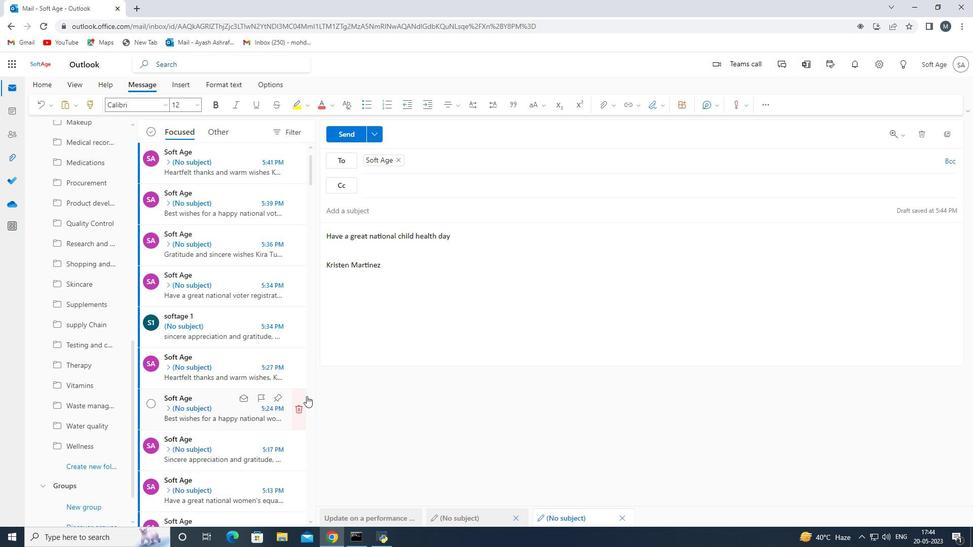 
Action: Mouse scrolled (319, 382) with delta (0, 0)
Screenshot: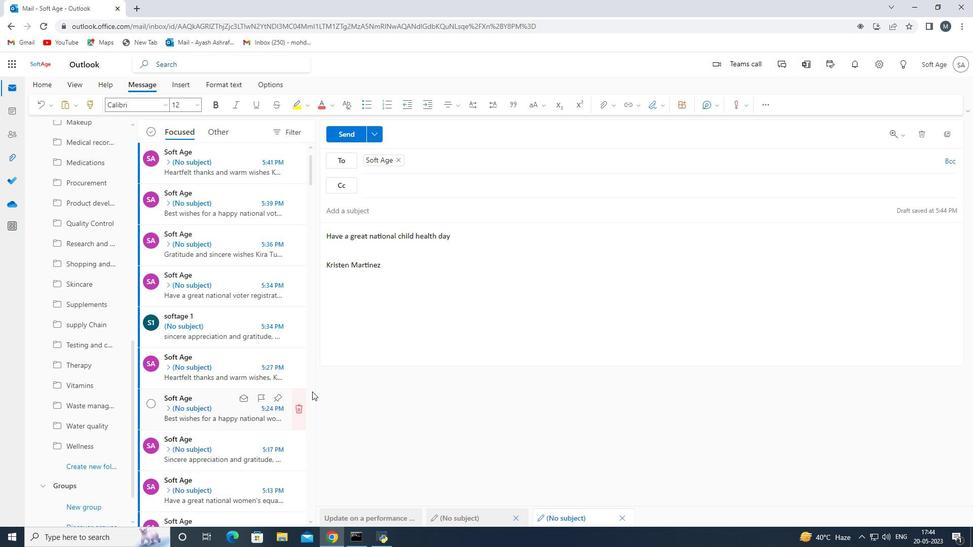 
Action: Mouse scrolled (319, 382) with delta (0, 0)
Screenshot: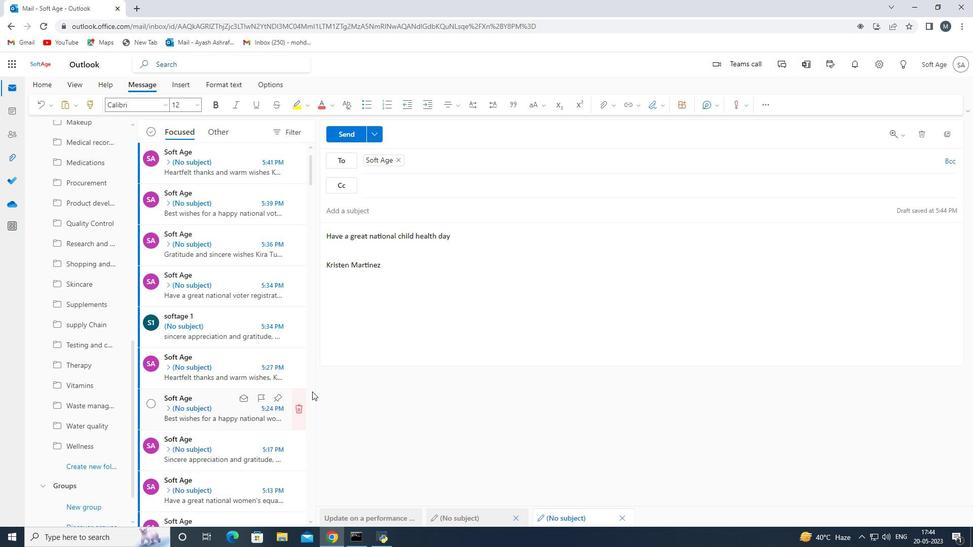 
Action: Mouse moved to (321, 380)
Screenshot: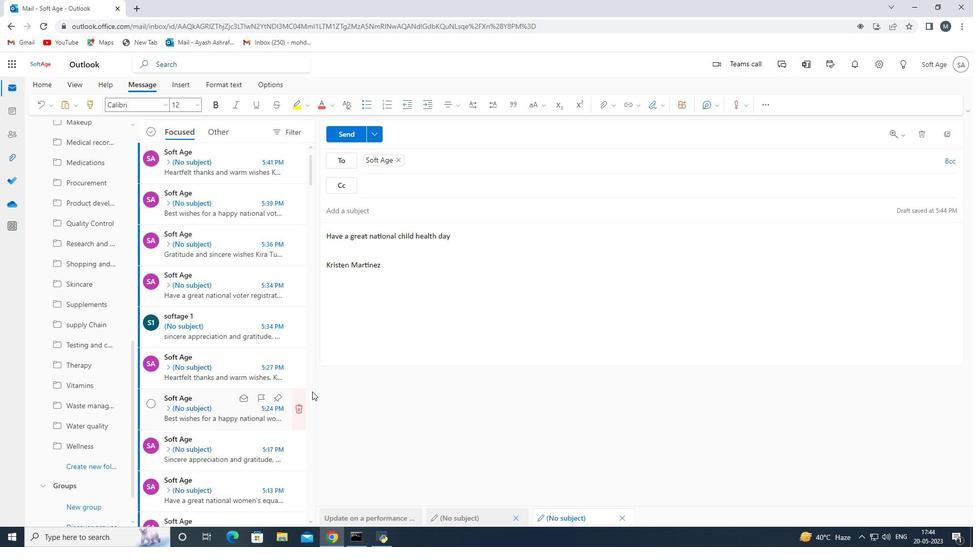 
Action: Mouse scrolled (321, 380) with delta (0, 0)
Screenshot: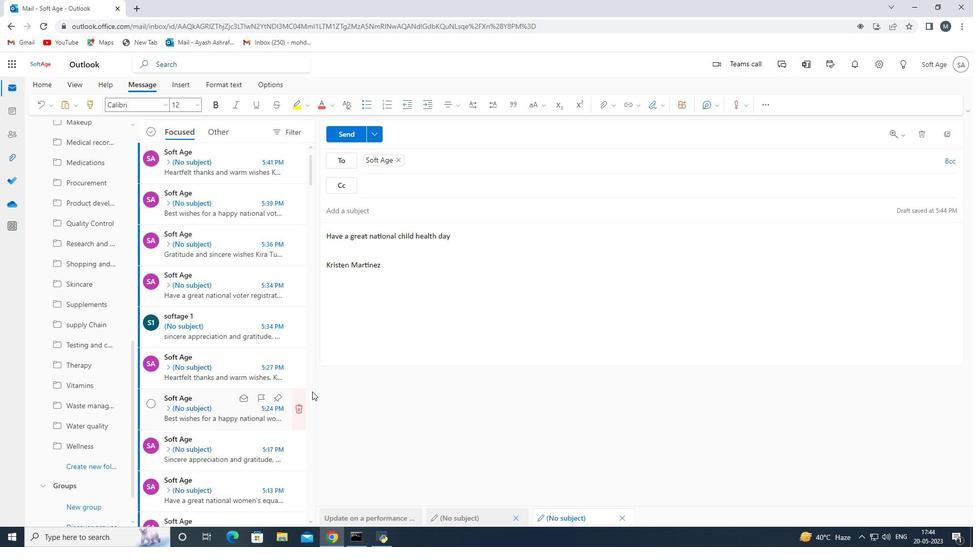 
Action: Mouse moved to (322, 378)
Screenshot: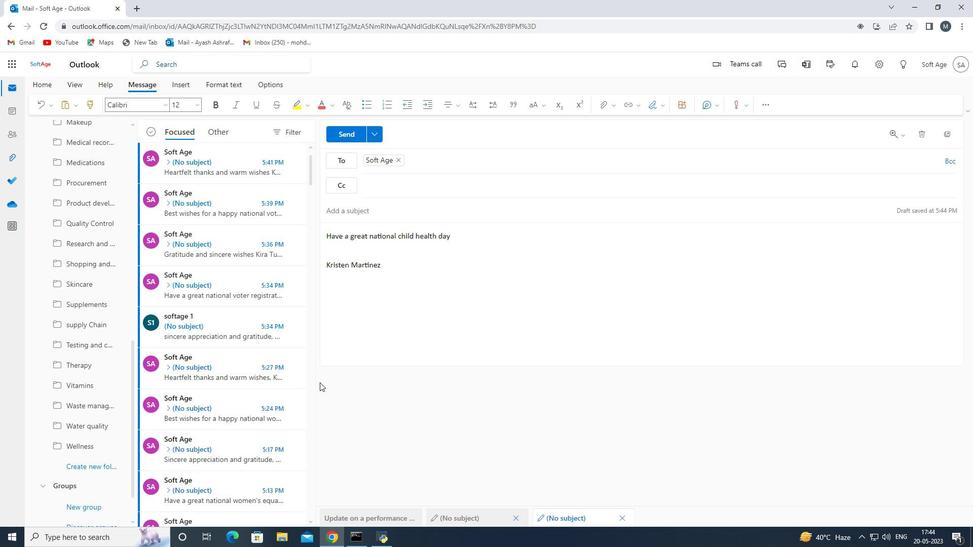 
Action: Mouse scrolled (322, 379) with delta (0, 0)
Screenshot: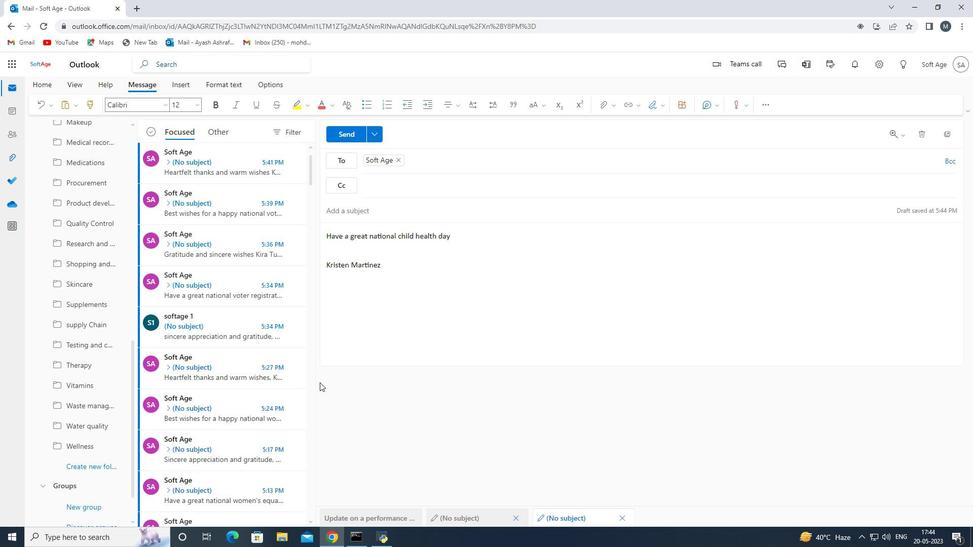 
Action: Mouse moved to (328, 371)
Screenshot: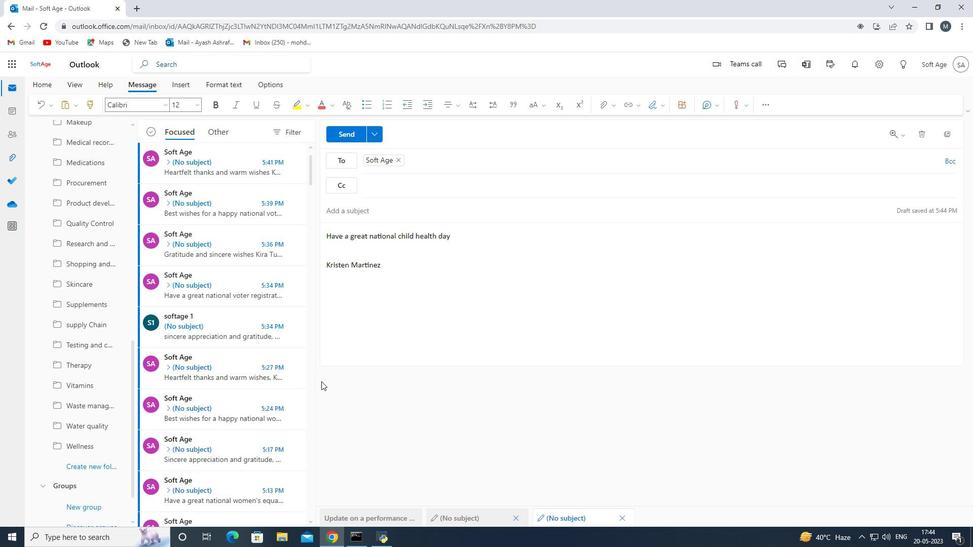 
Action: Mouse scrolled (328, 372) with delta (0, 0)
Screenshot: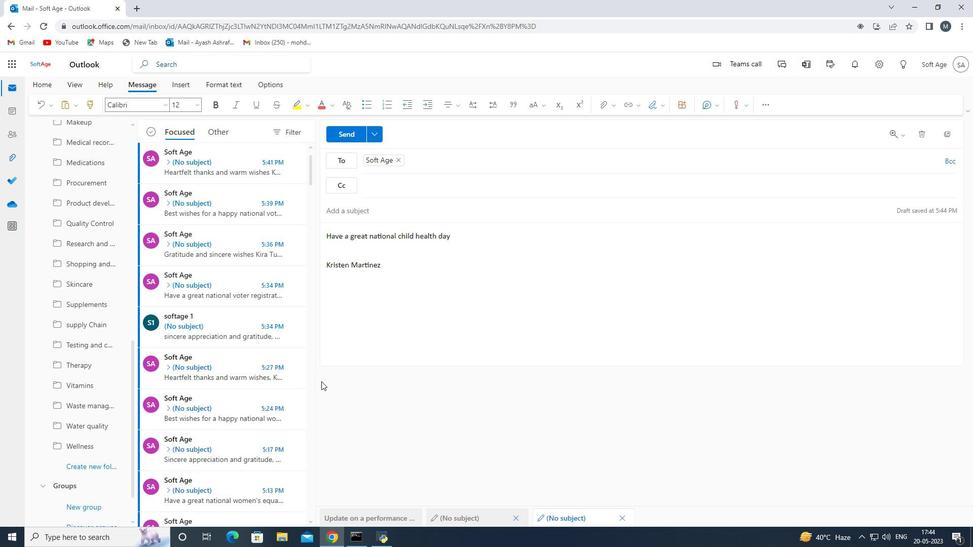 
Action: Mouse moved to (349, 134)
Screenshot: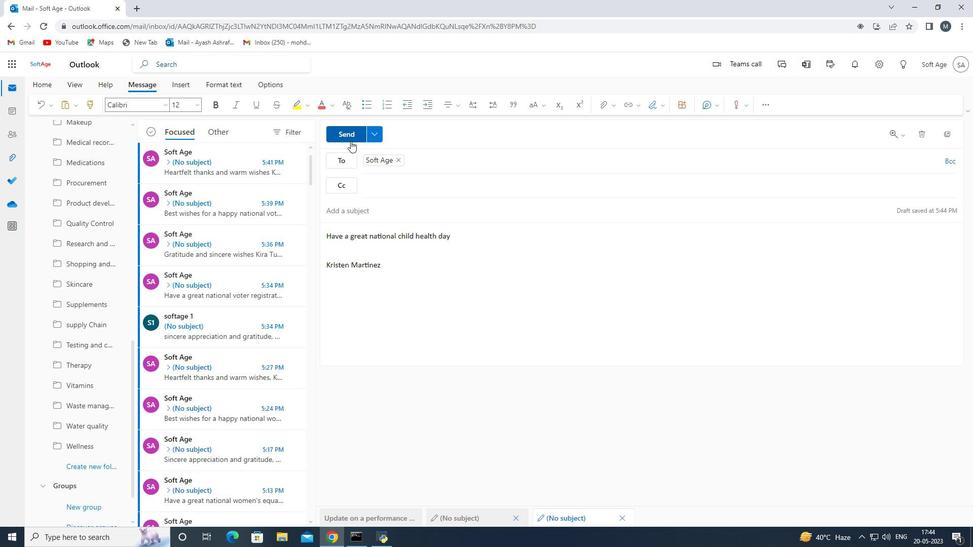 
Action: Mouse pressed left at (349, 134)
Screenshot: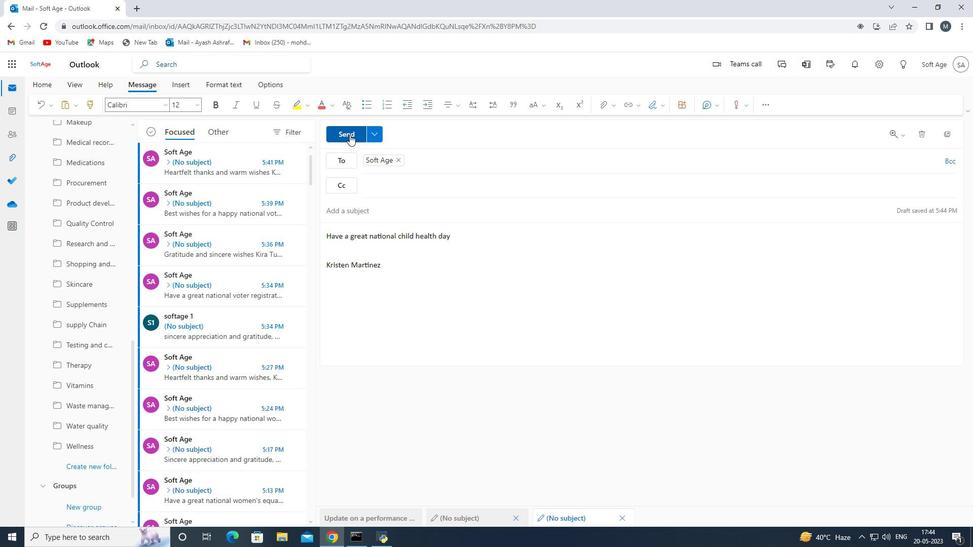 
Action: Mouse moved to (474, 312)
Screenshot: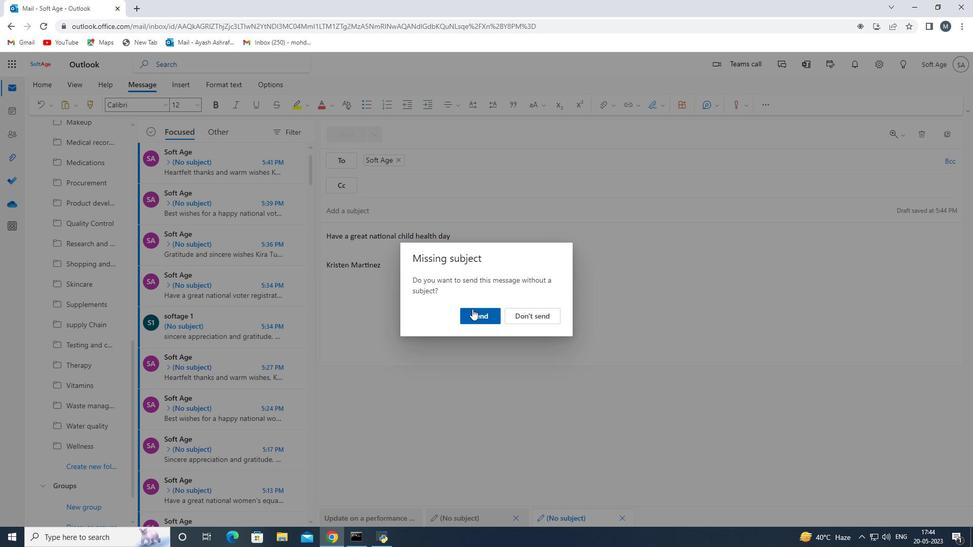 
Action: Mouse pressed left at (474, 312)
Screenshot: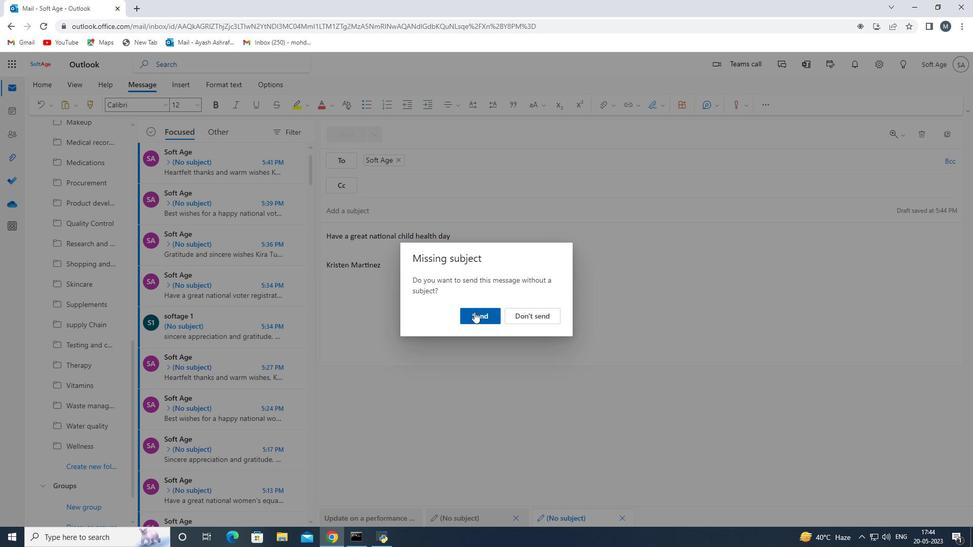 
